Task: Search one way flight ticket for 3 adults in first from Waterloo: Waterloo Regional Airport to Evansville: Evansville Regional Airport on 5-3-2023. Choice of flights is Emirates. Number of bags: 1 carry on bag. Price is upto 87000. Outbound departure time preference is 11:00.
Action: Mouse moved to (343, 287)
Screenshot: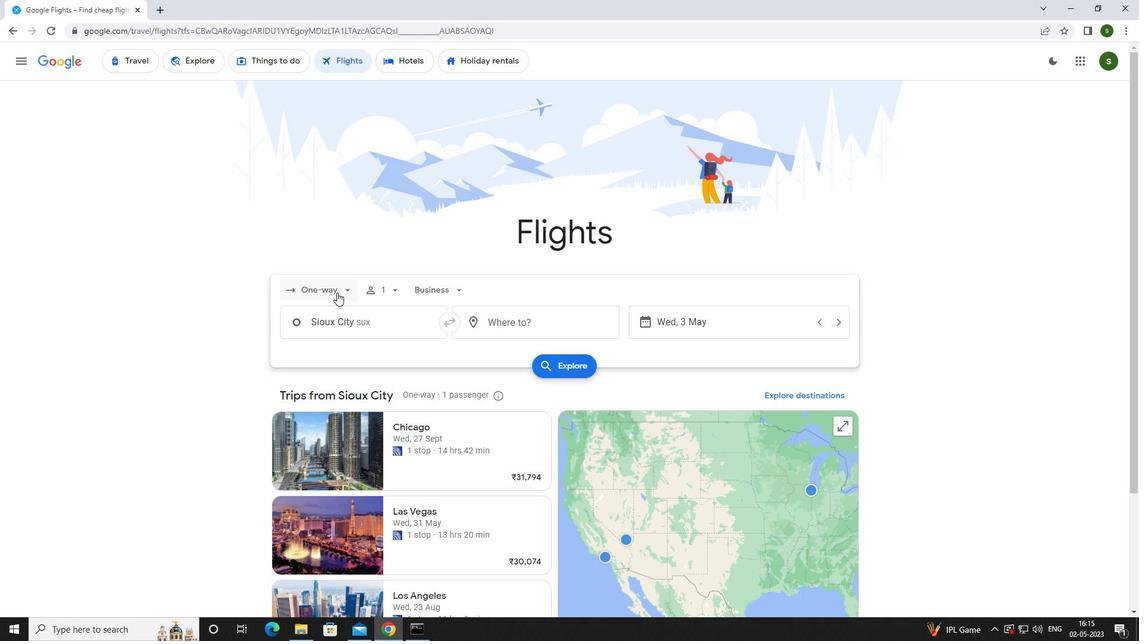 
Action: Mouse pressed left at (343, 287)
Screenshot: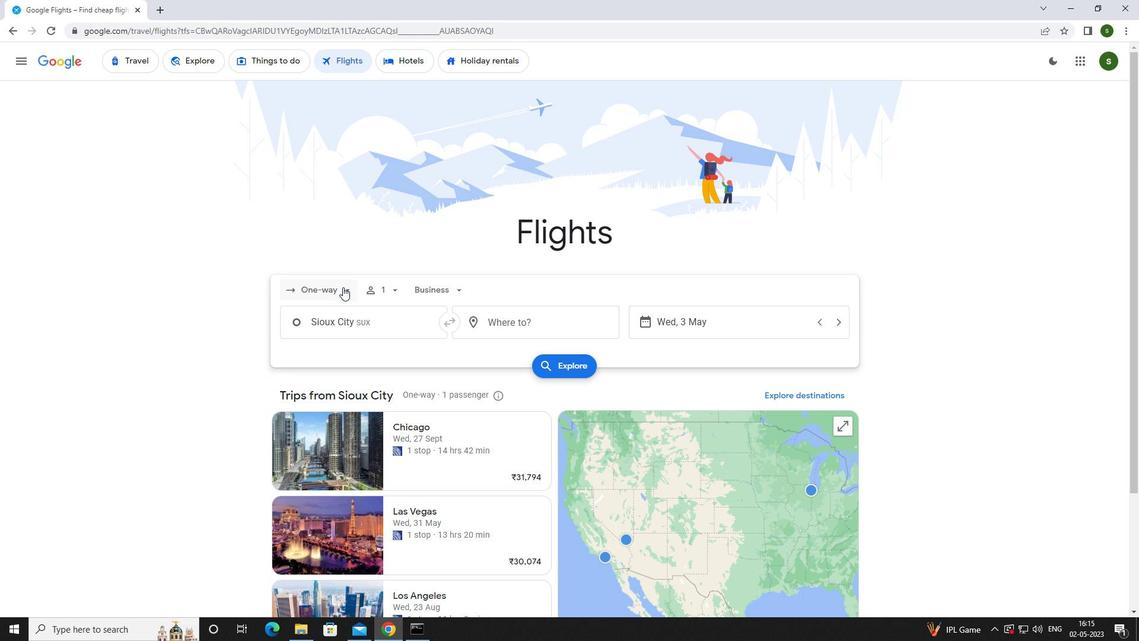 
Action: Mouse moved to (328, 344)
Screenshot: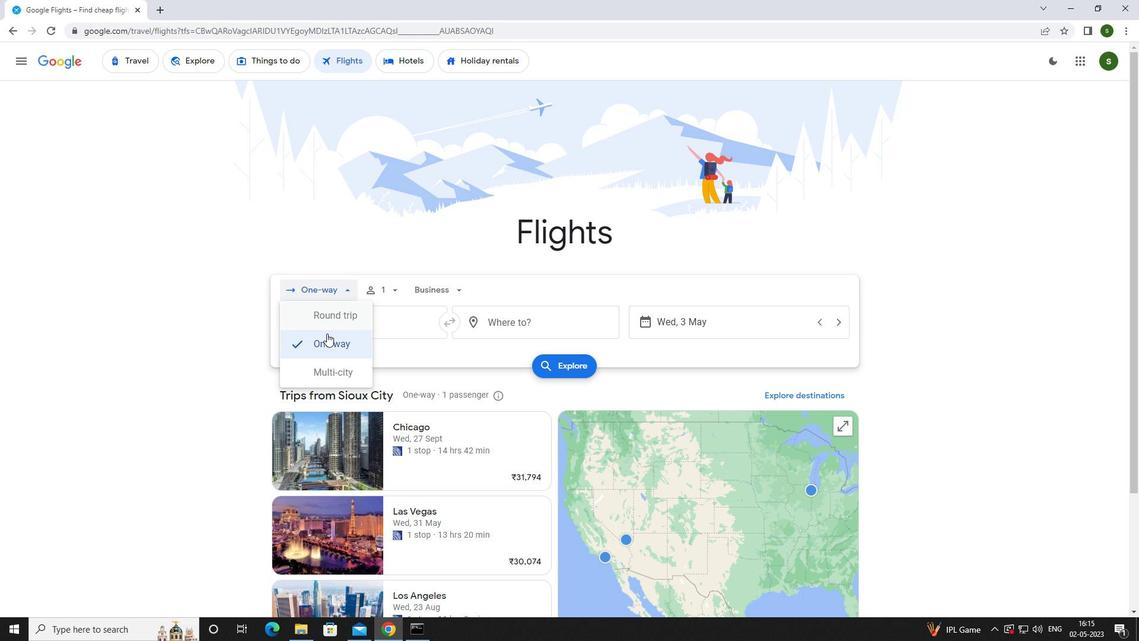 
Action: Mouse pressed left at (328, 344)
Screenshot: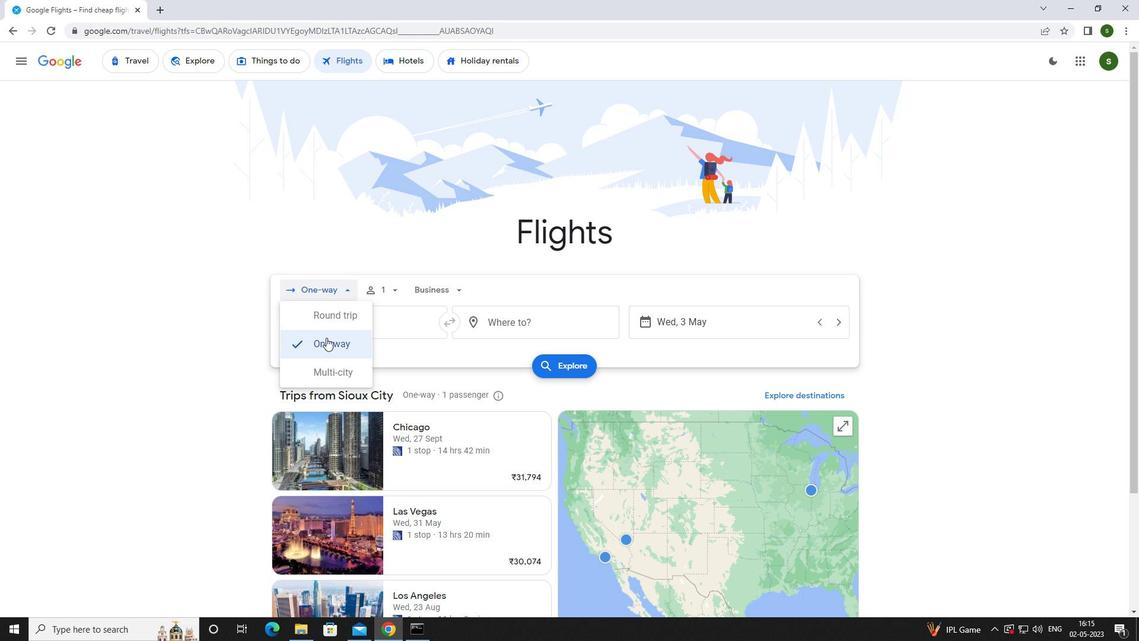 
Action: Mouse moved to (389, 291)
Screenshot: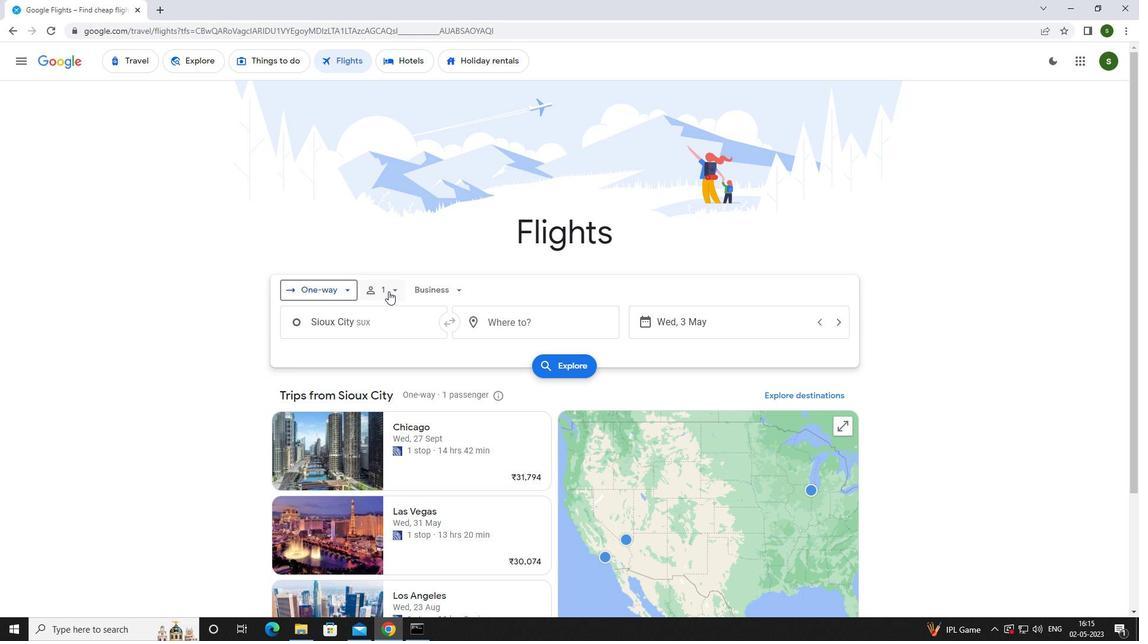 
Action: Mouse pressed left at (389, 291)
Screenshot: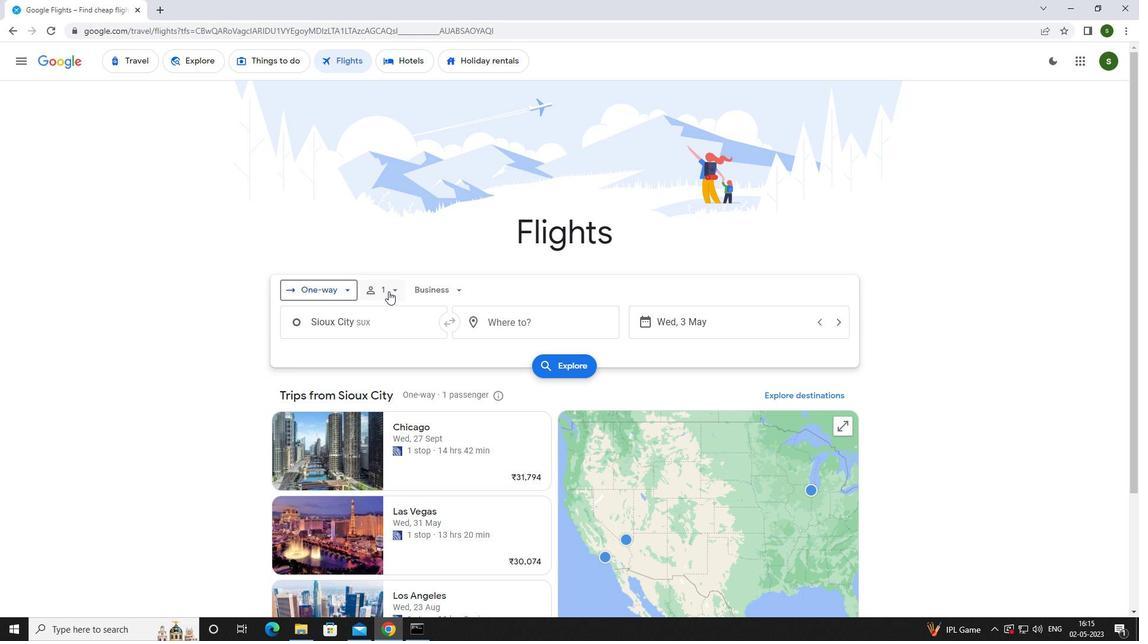 
Action: Mouse moved to (488, 325)
Screenshot: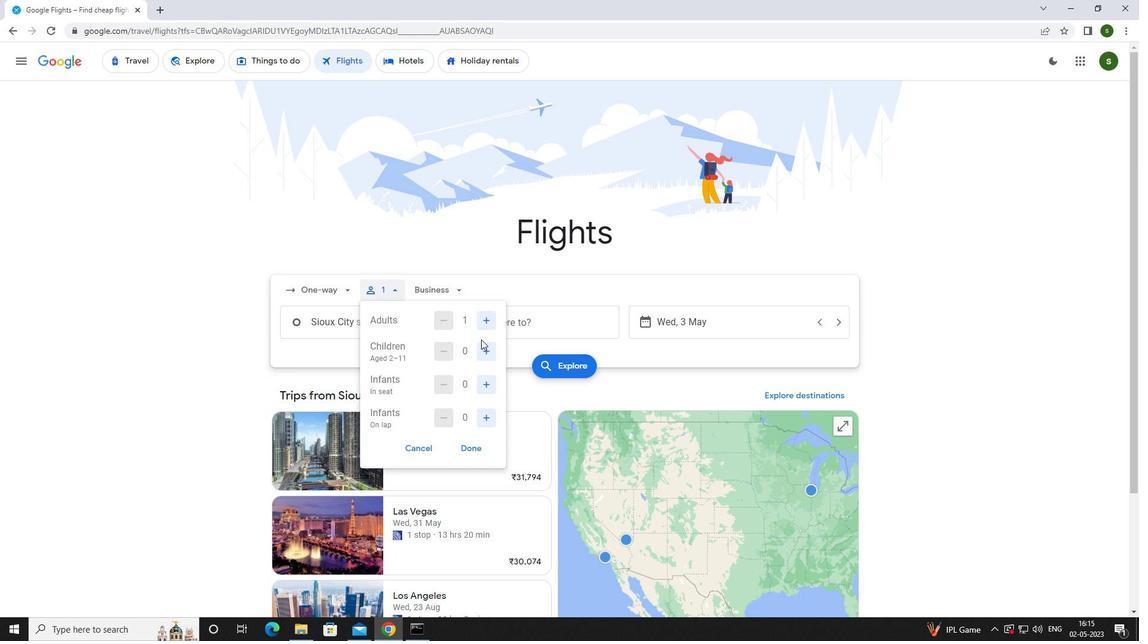 
Action: Mouse pressed left at (488, 325)
Screenshot: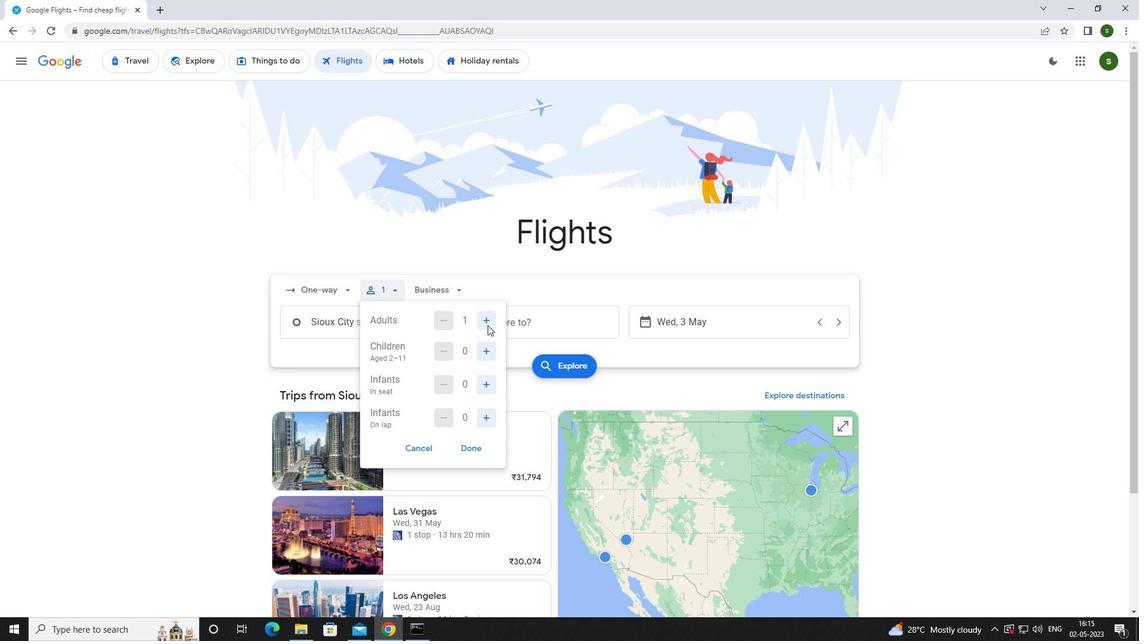 
Action: Mouse moved to (488, 318)
Screenshot: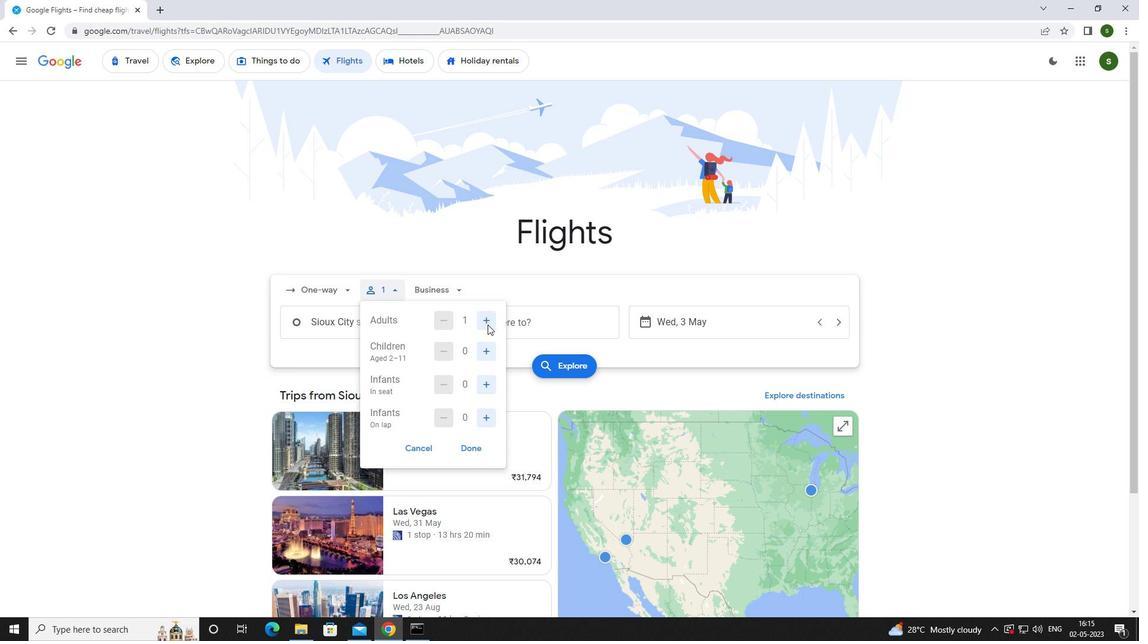 
Action: Mouse pressed left at (488, 318)
Screenshot: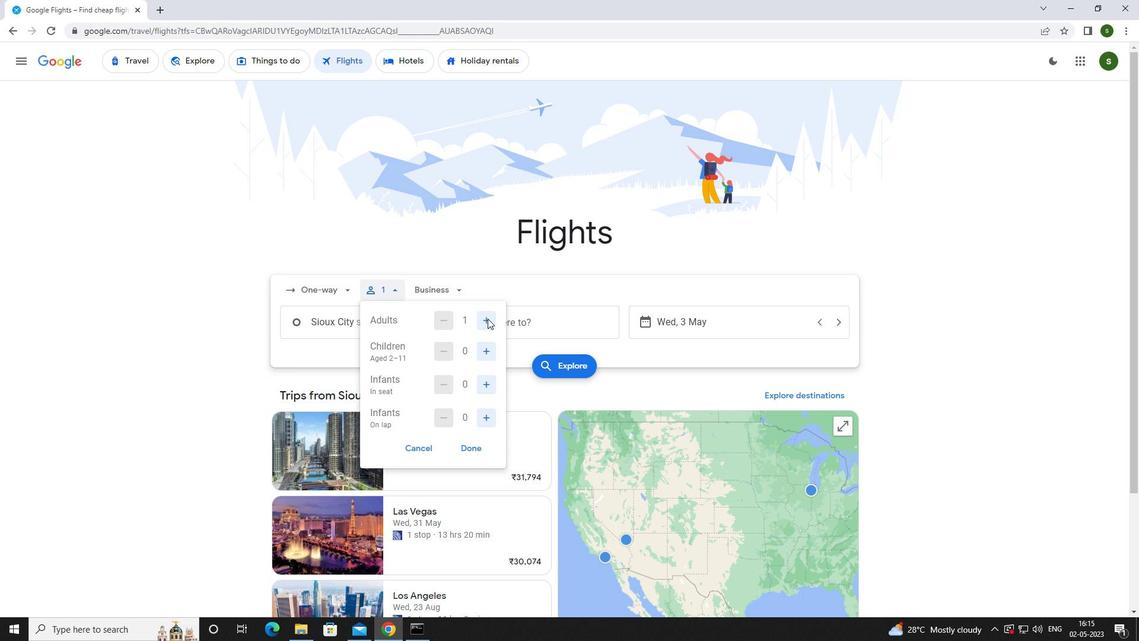 
Action: Mouse moved to (458, 292)
Screenshot: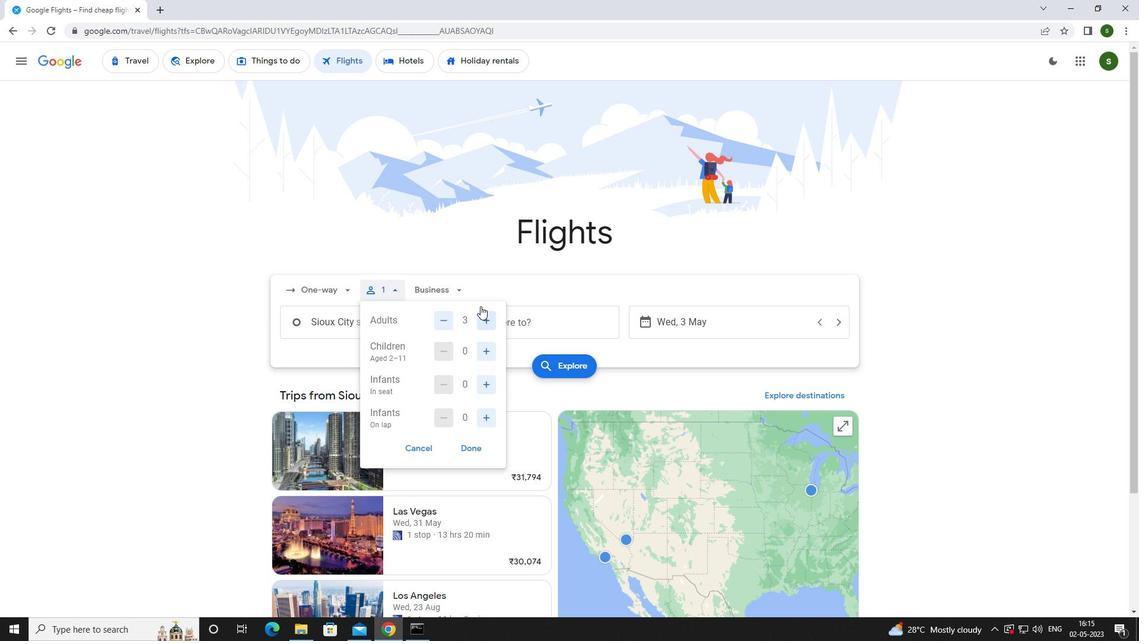 
Action: Mouse pressed left at (458, 292)
Screenshot: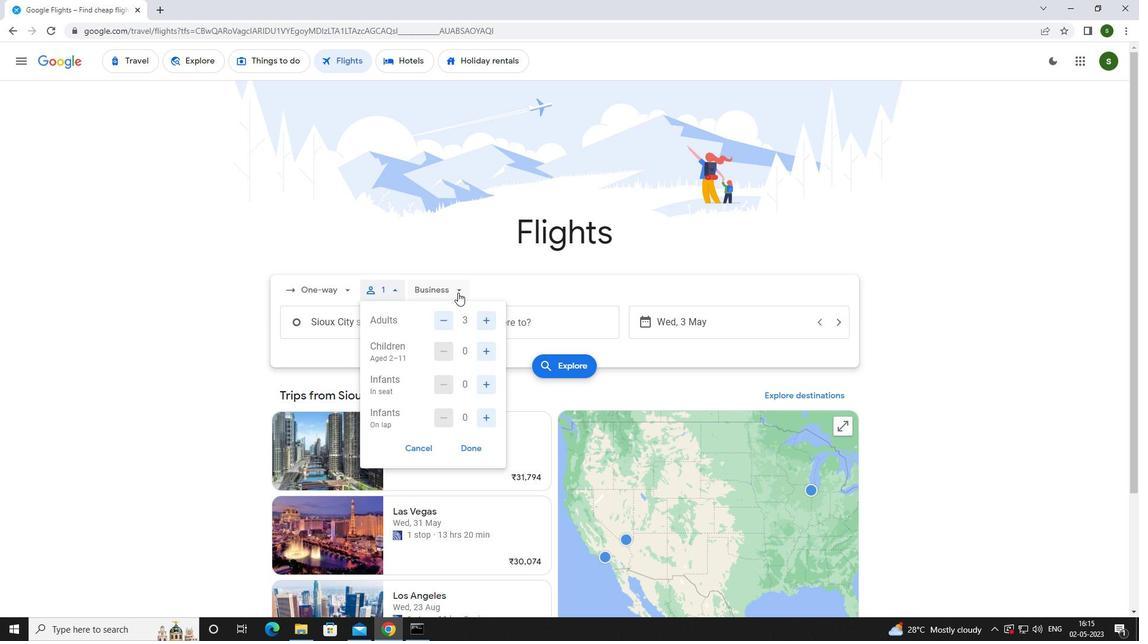 
Action: Mouse moved to (467, 400)
Screenshot: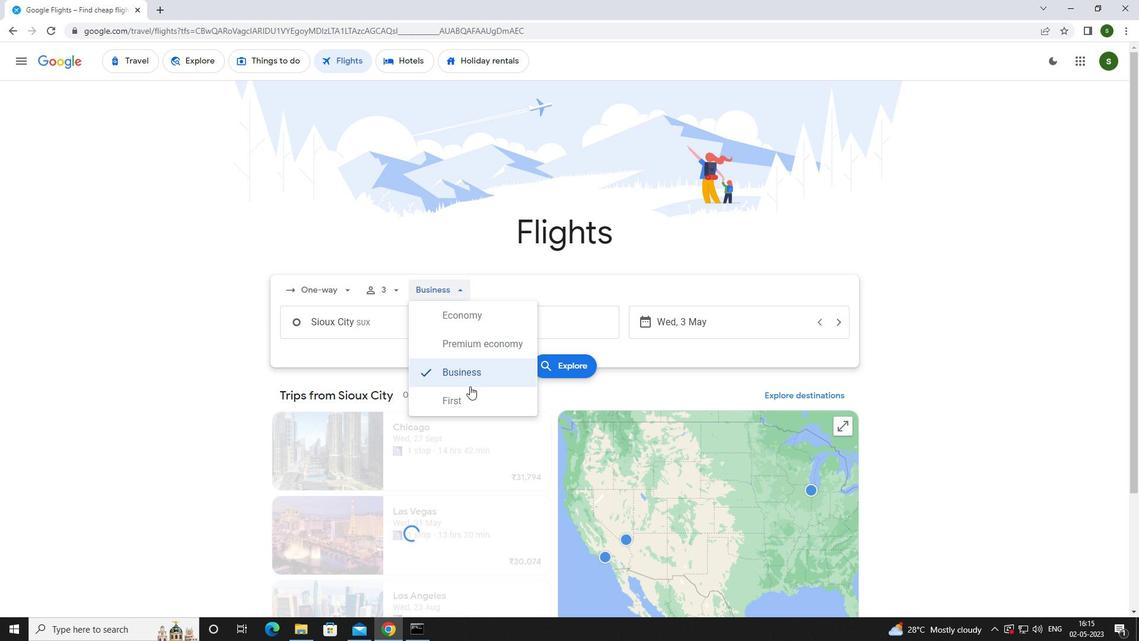 
Action: Mouse pressed left at (467, 400)
Screenshot: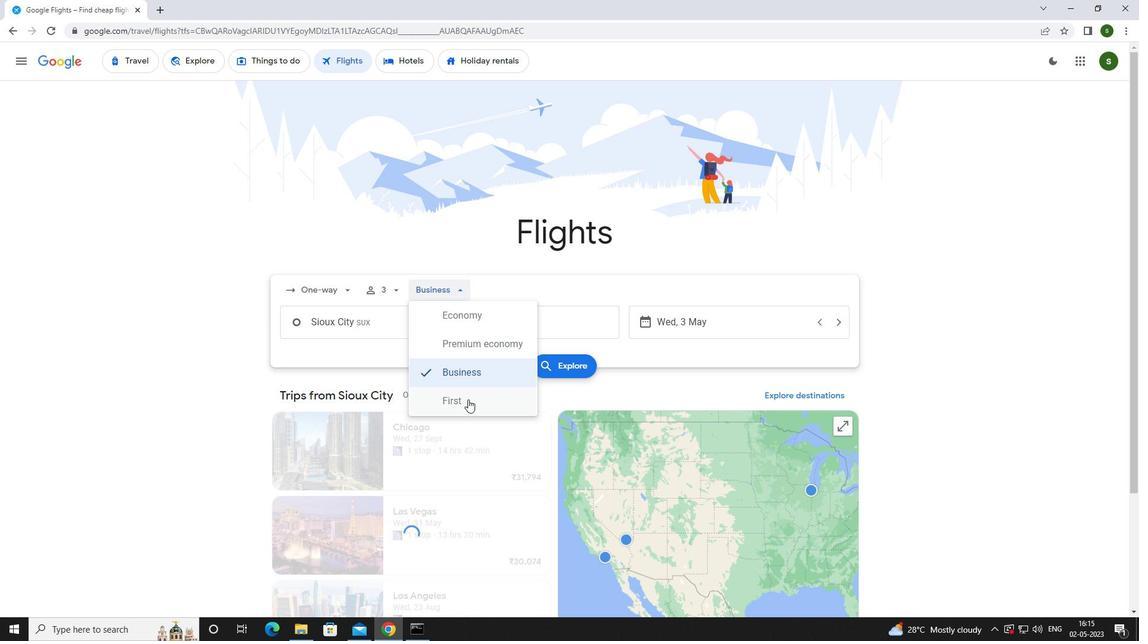
Action: Mouse moved to (393, 324)
Screenshot: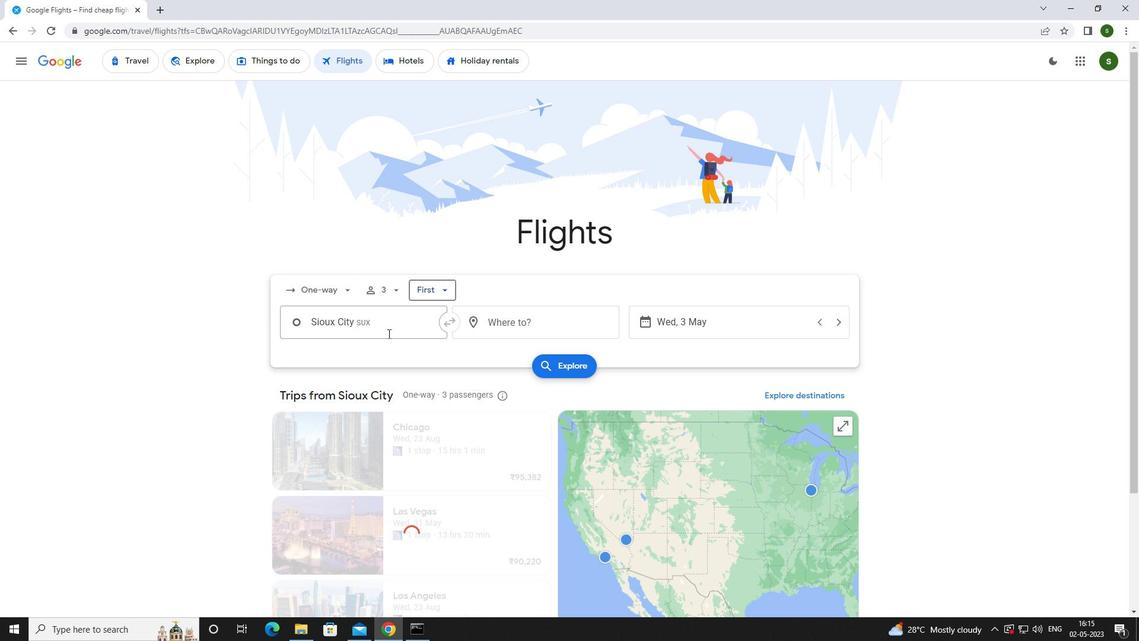 
Action: Mouse pressed left at (393, 324)
Screenshot: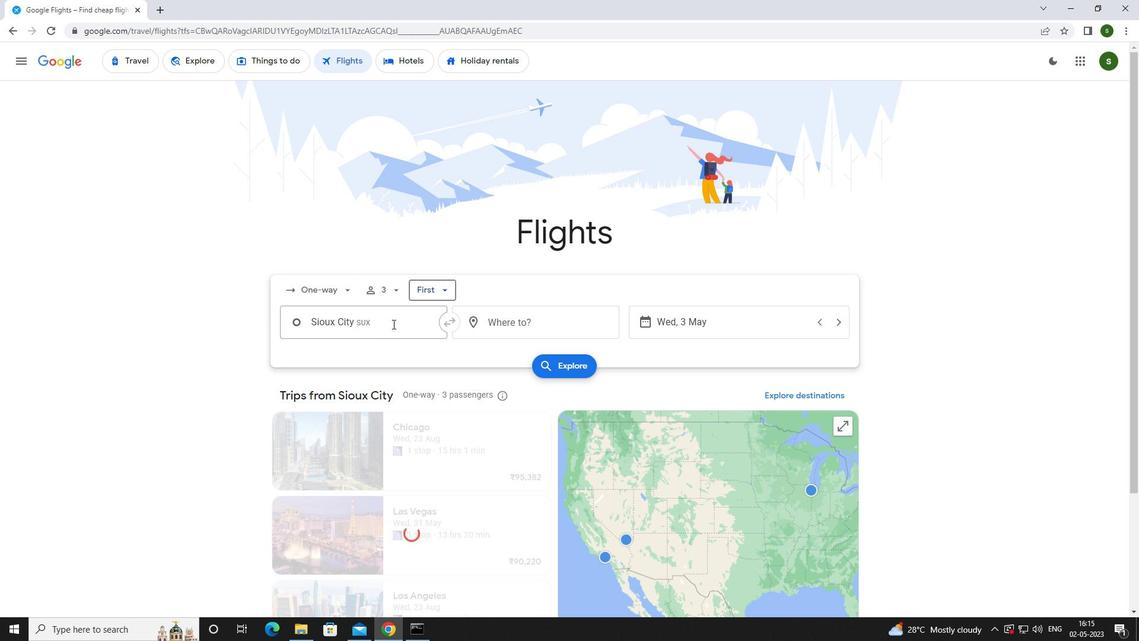 
Action: Mouse moved to (400, 322)
Screenshot: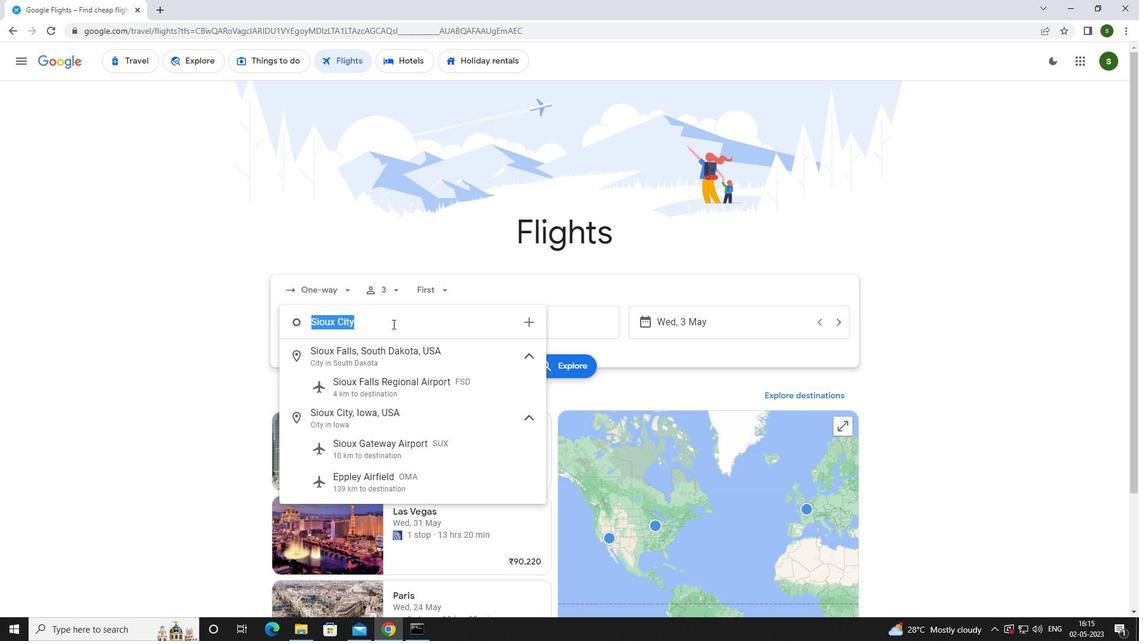 
Action: Key pressed <Key.caps_lock>w<Key.caps_lock>aterloo
Screenshot: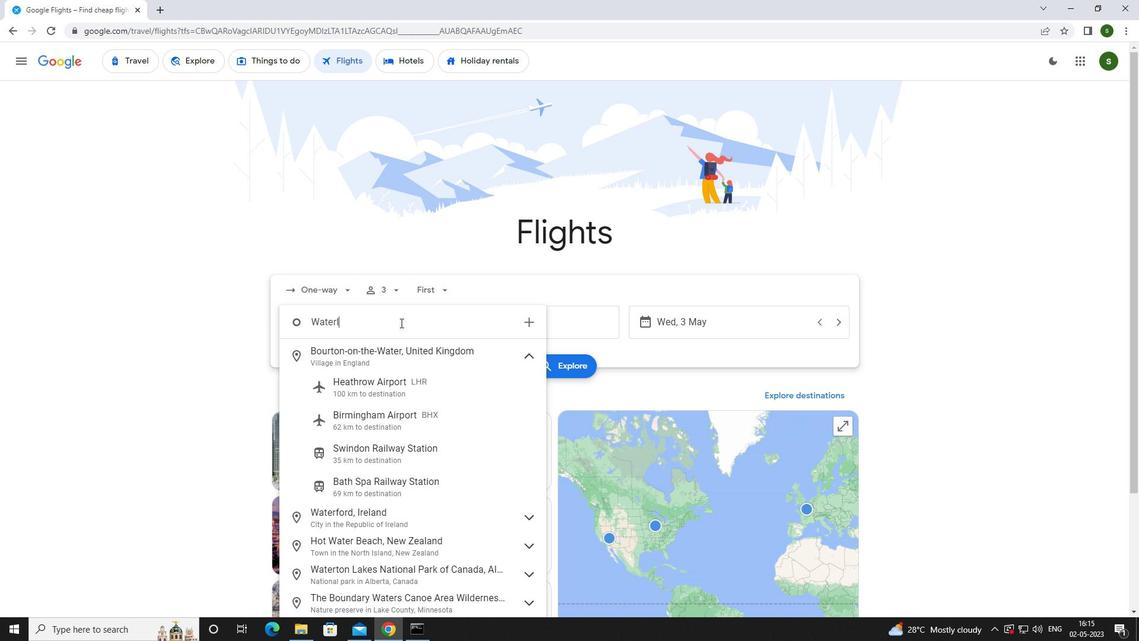 
Action: Mouse moved to (409, 424)
Screenshot: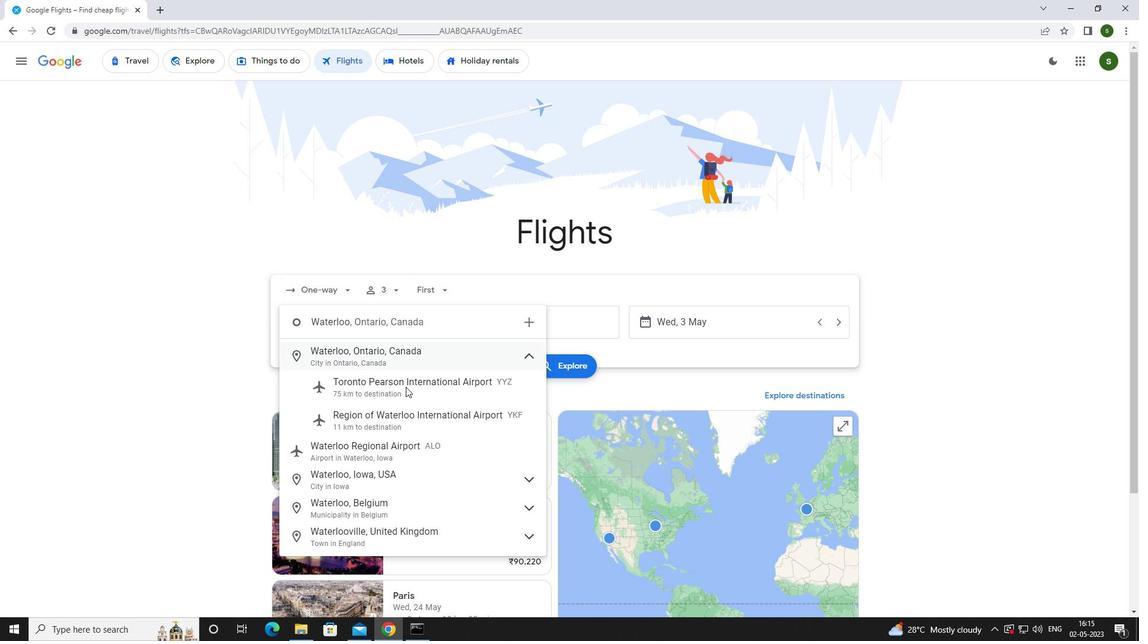 
Action: Mouse pressed left at (409, 424)
Screenshot: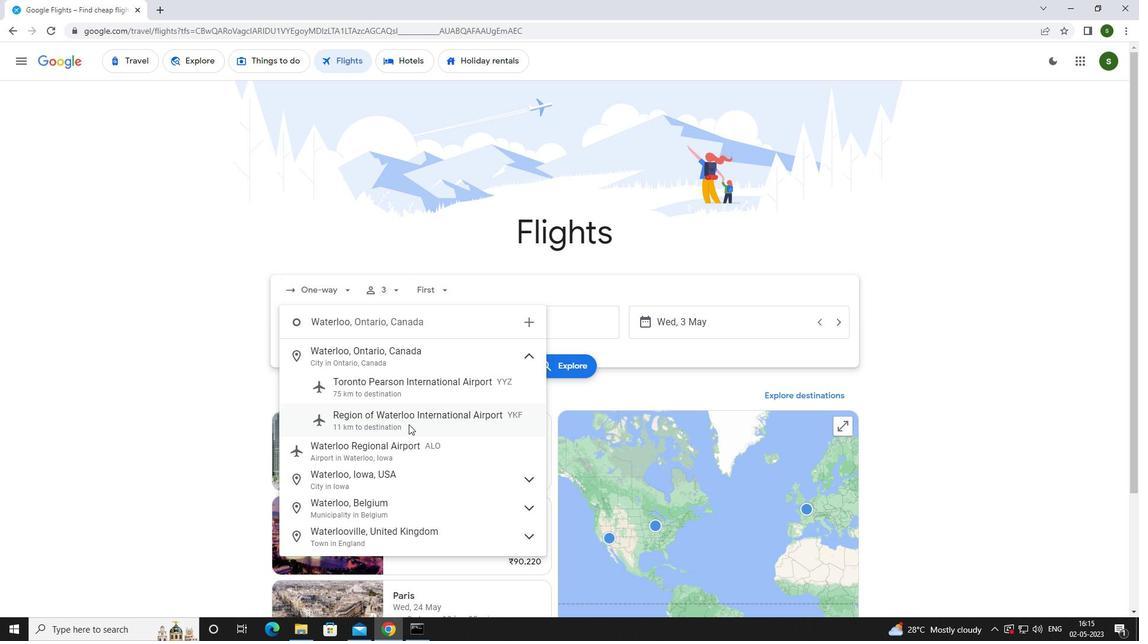 
Action: Mouse moved to (551, 321)
Screenshot: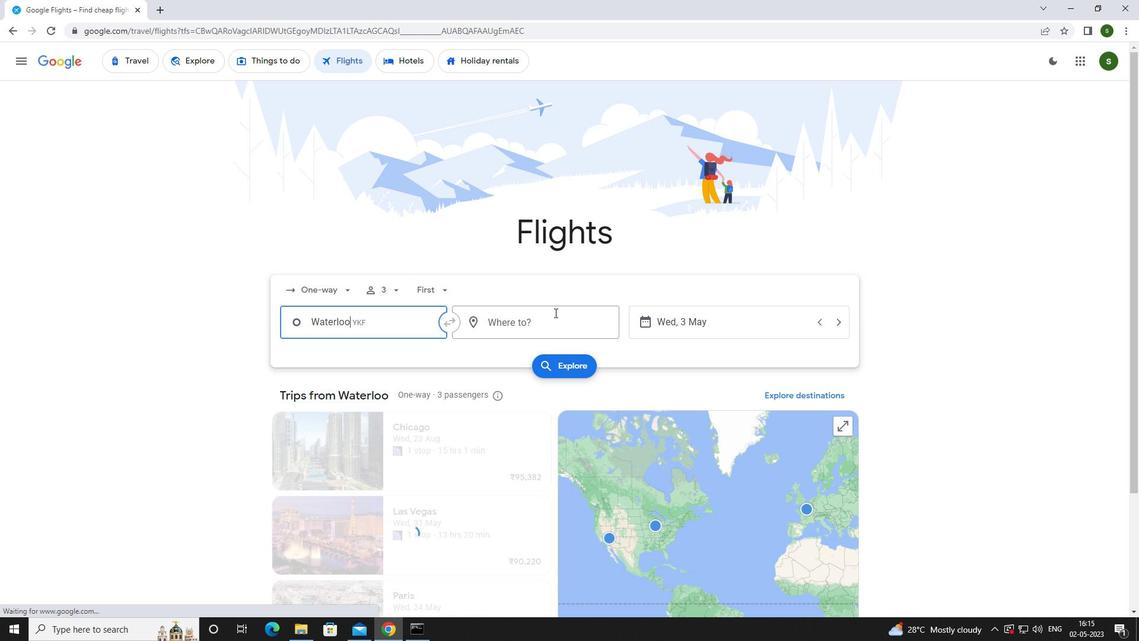 
Action: Mouse pressed left at (551, 321)
Screenshot: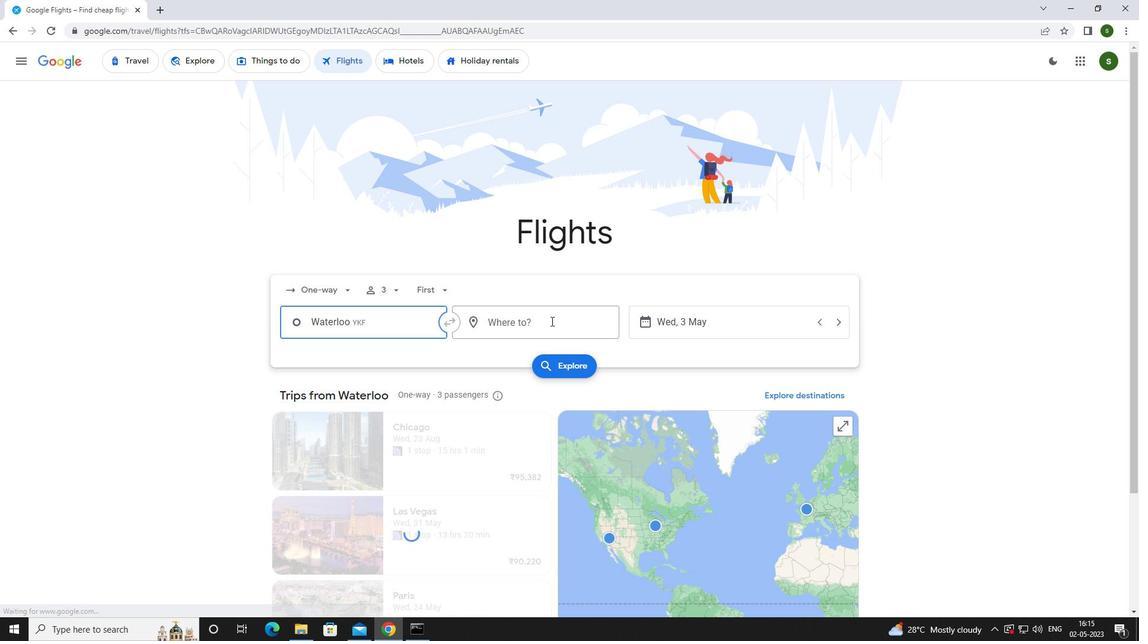 
Action: Mouse moved to (559, 333)
Screenshot: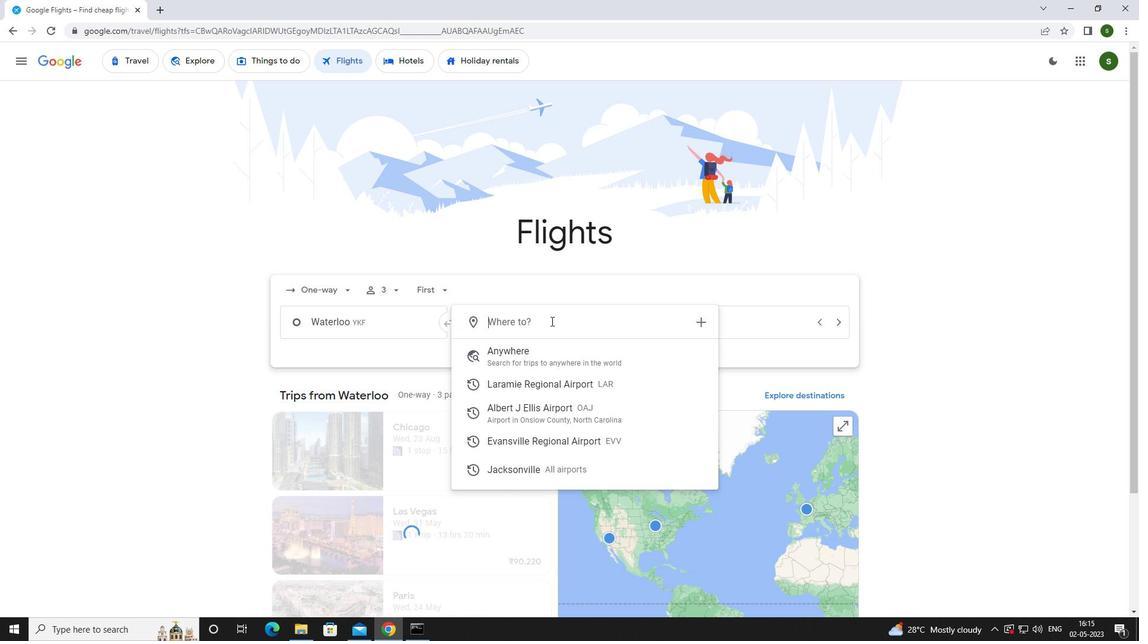 
Action: Key pressed <Key.caps_lock>e<Key.caps_lock>vansvi
Screenshot: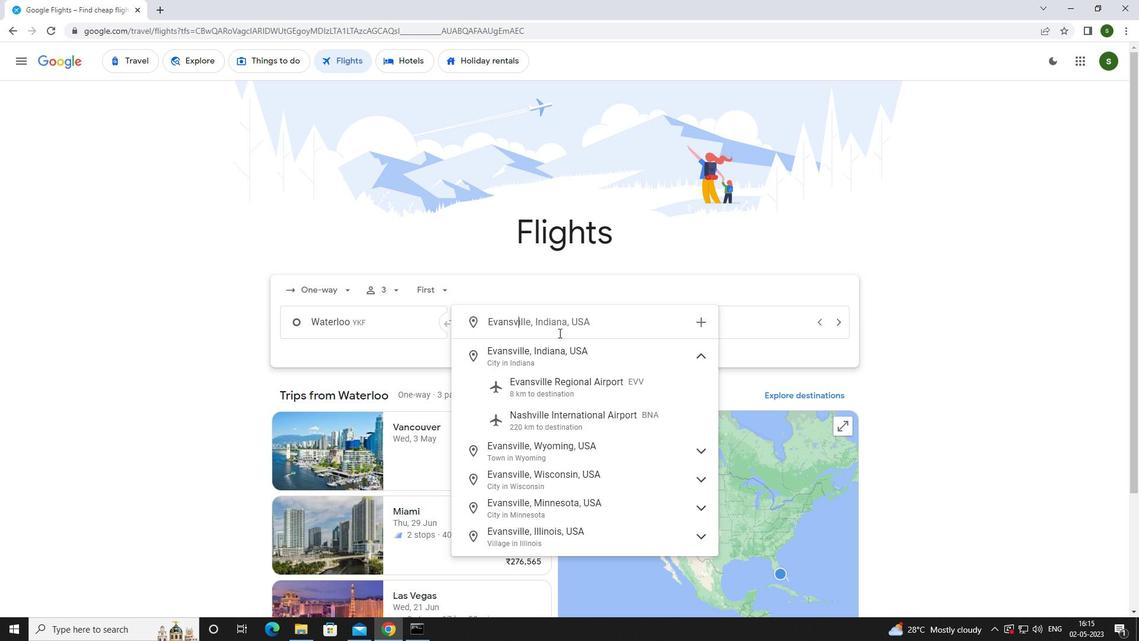 
Action: Mouse moved to (569, 382)
Screenshot: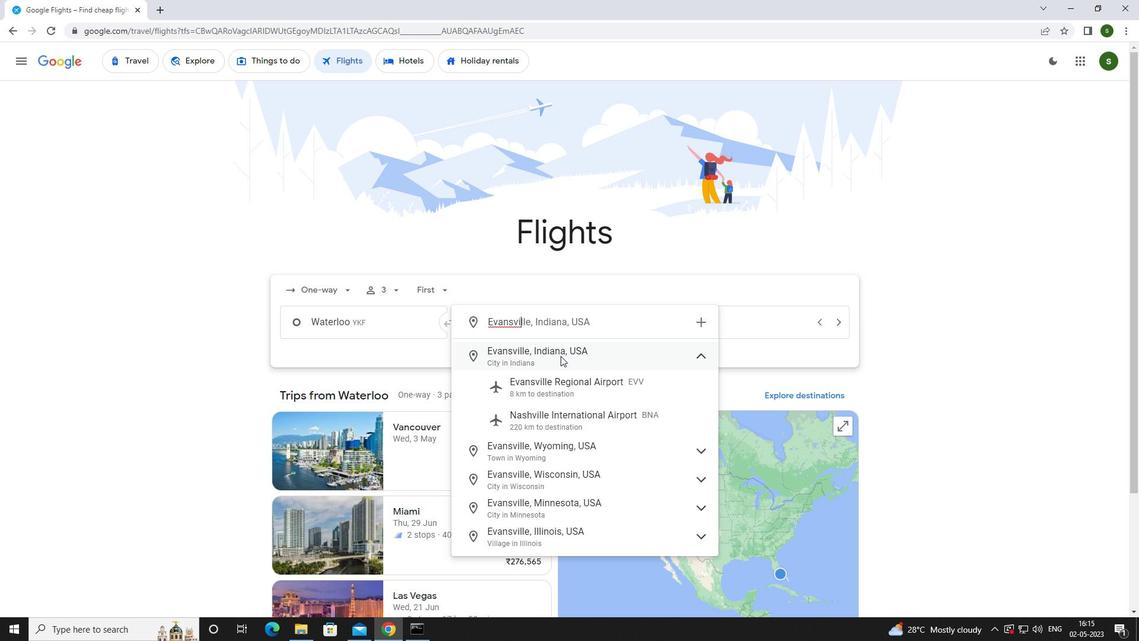
Action: Mouse pressed left at (569, 382)
Screenshot: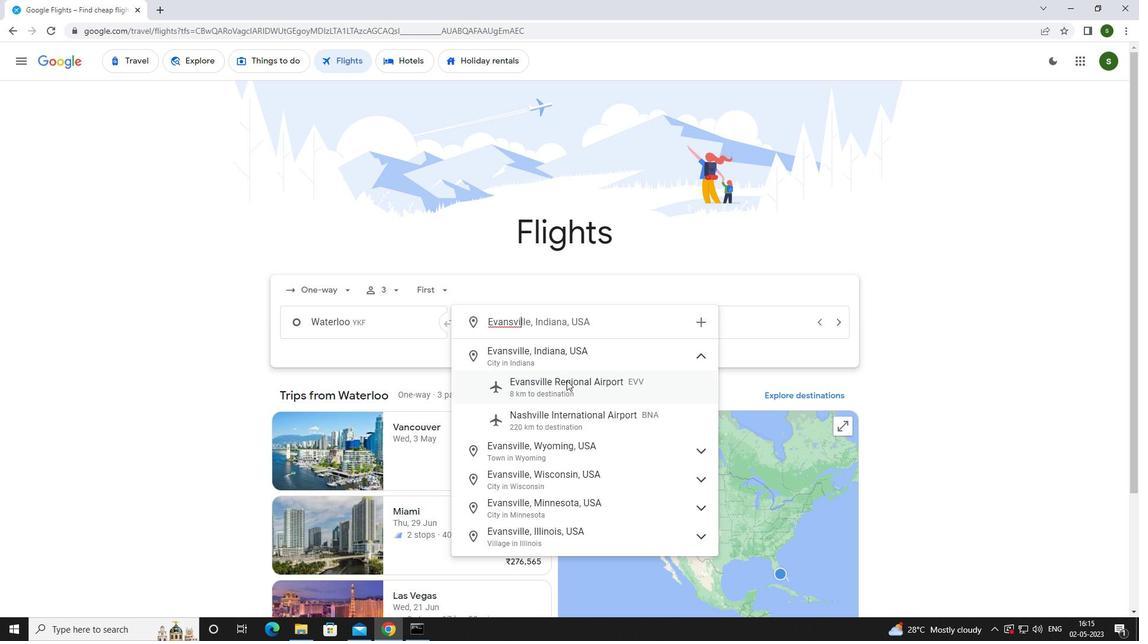 
Action: Mouse moved to (730, 332)
Screenshot: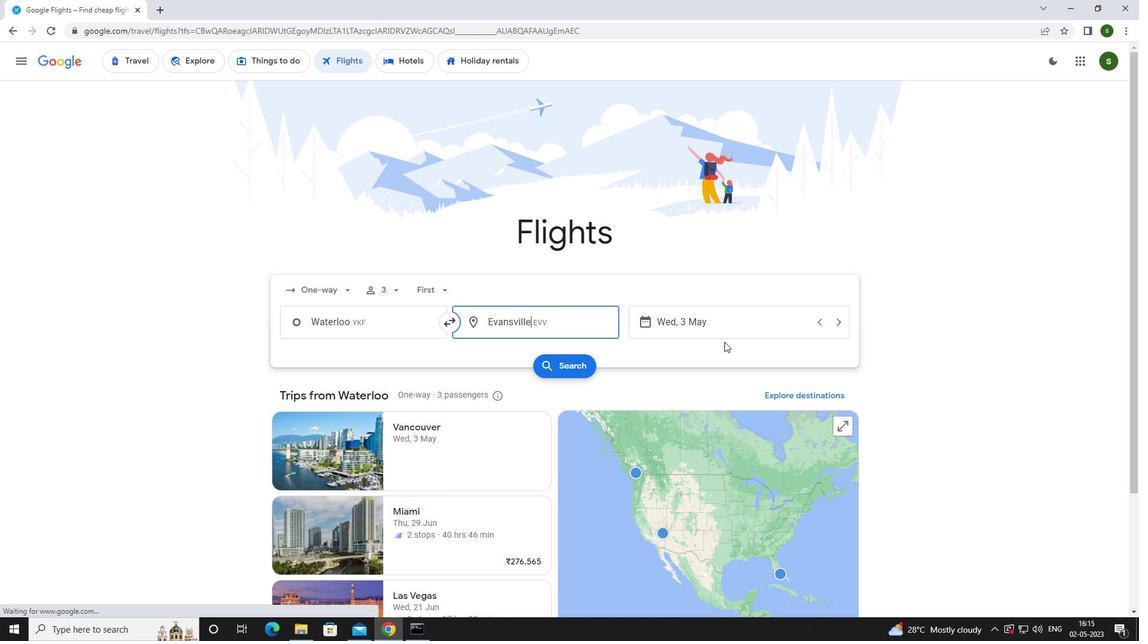 
Action: Mouse pressed left at (730, 332)
Screenshot: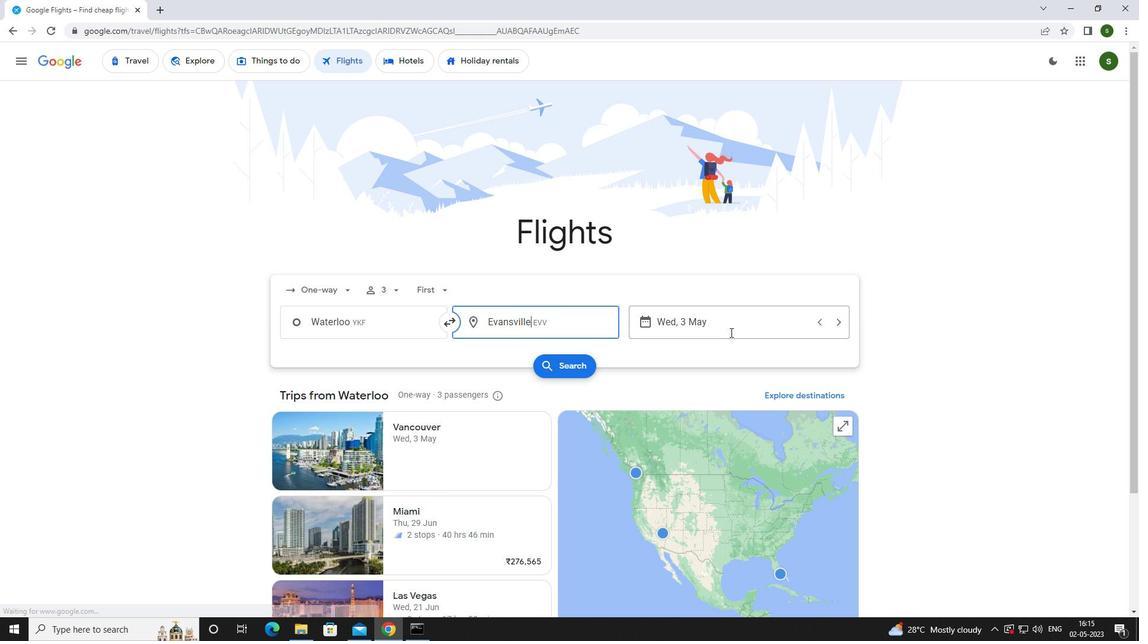 
Action: Mouse moved to (512, 397)
Screenshot: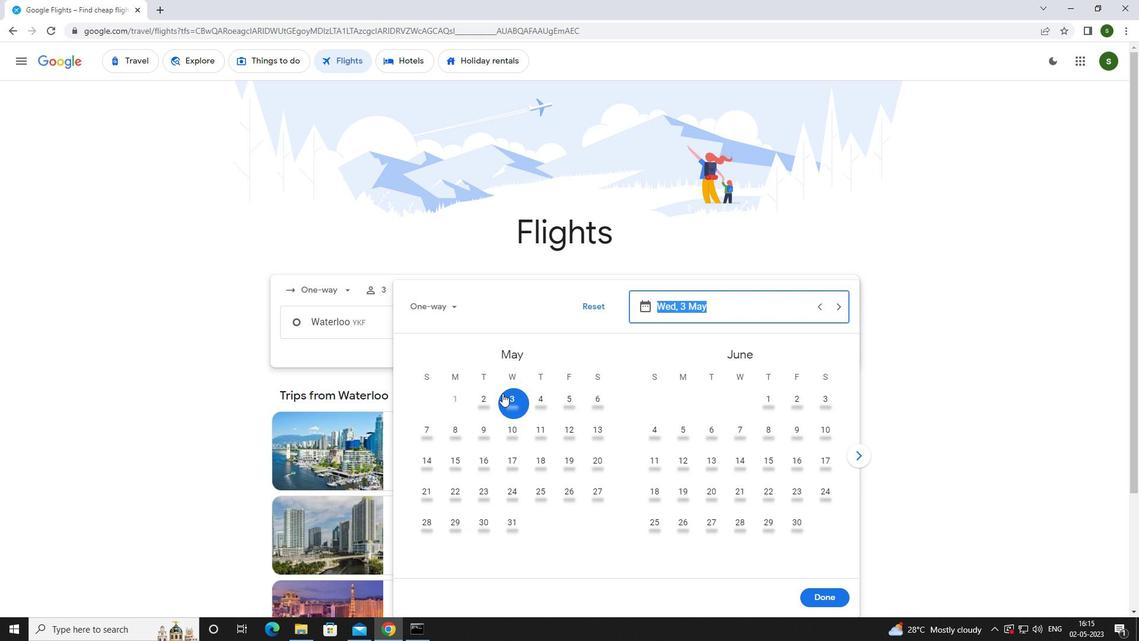 
Action: Mouse pressed left at (512, 397)
Screenshot: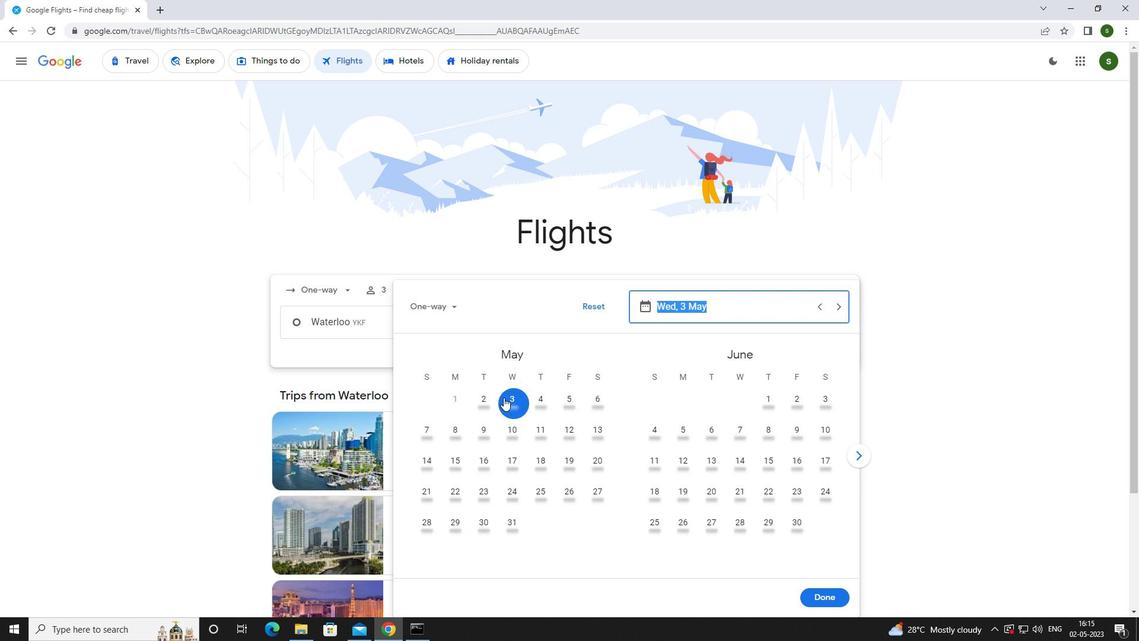 
Action: Mouse moved to (815, 593)
Screenshot: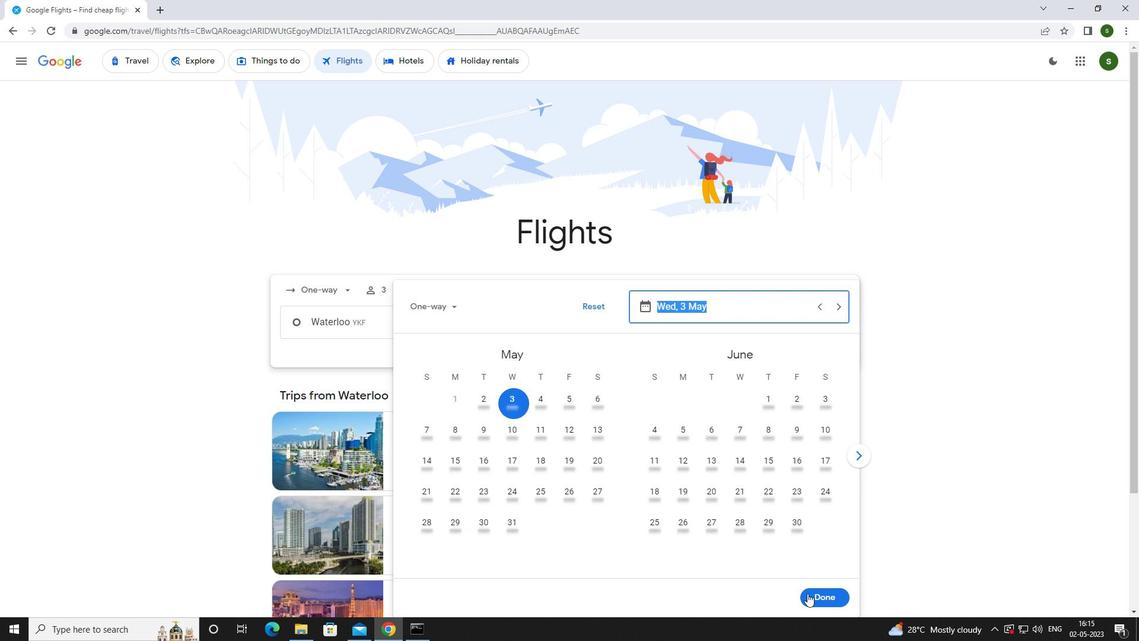 
Action: Mouse pressed left at (815, 593)
Screenshot: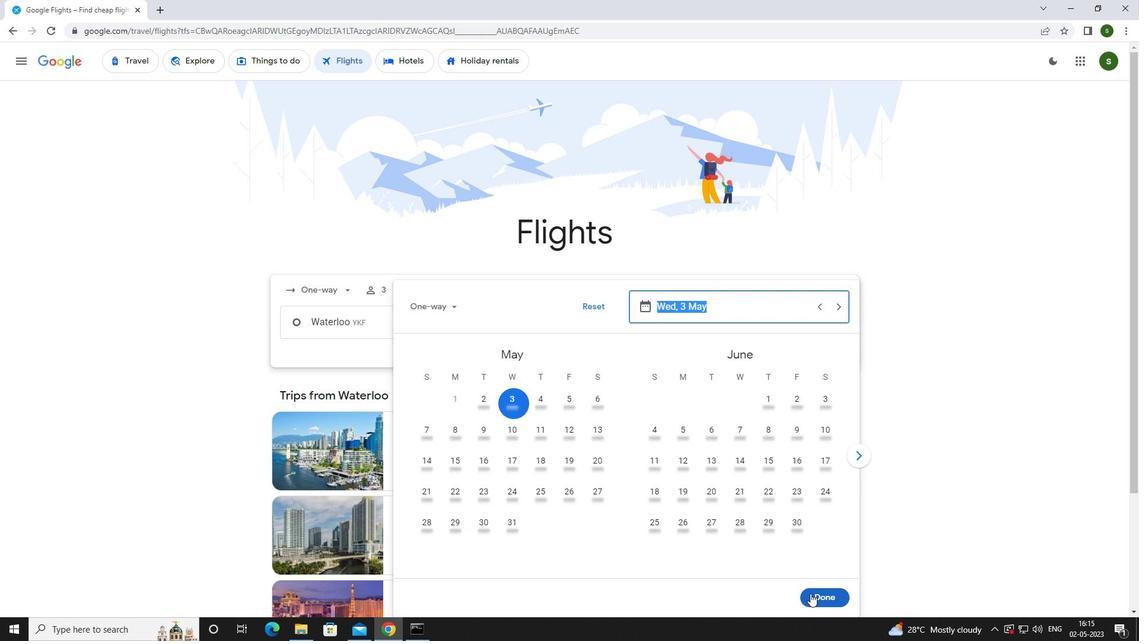 
Action: Mouse moved to (568, 374)
Screenshot: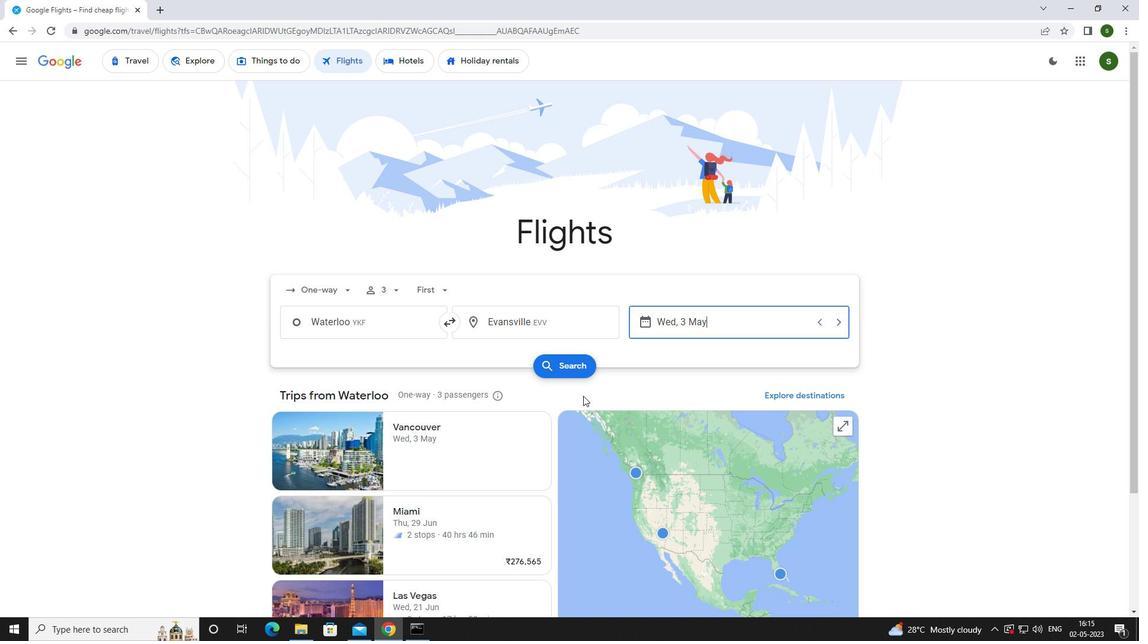 
Action: Mouse pressed left at (568, 374)
Screenshot: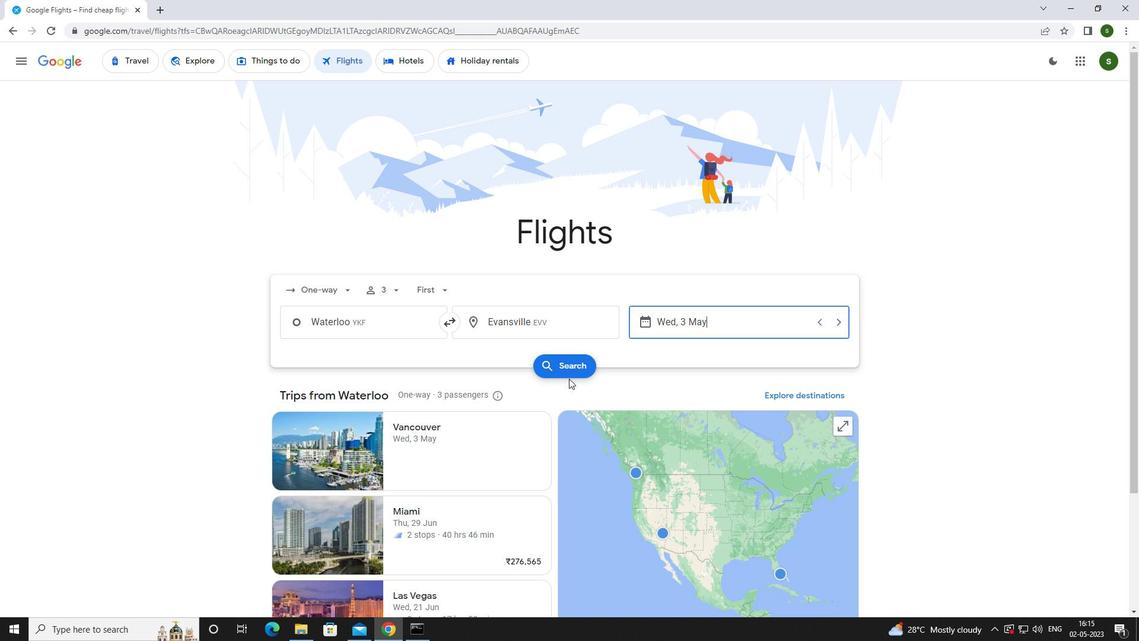 
Action: Mouse moved to (303, 168)
Screenshot: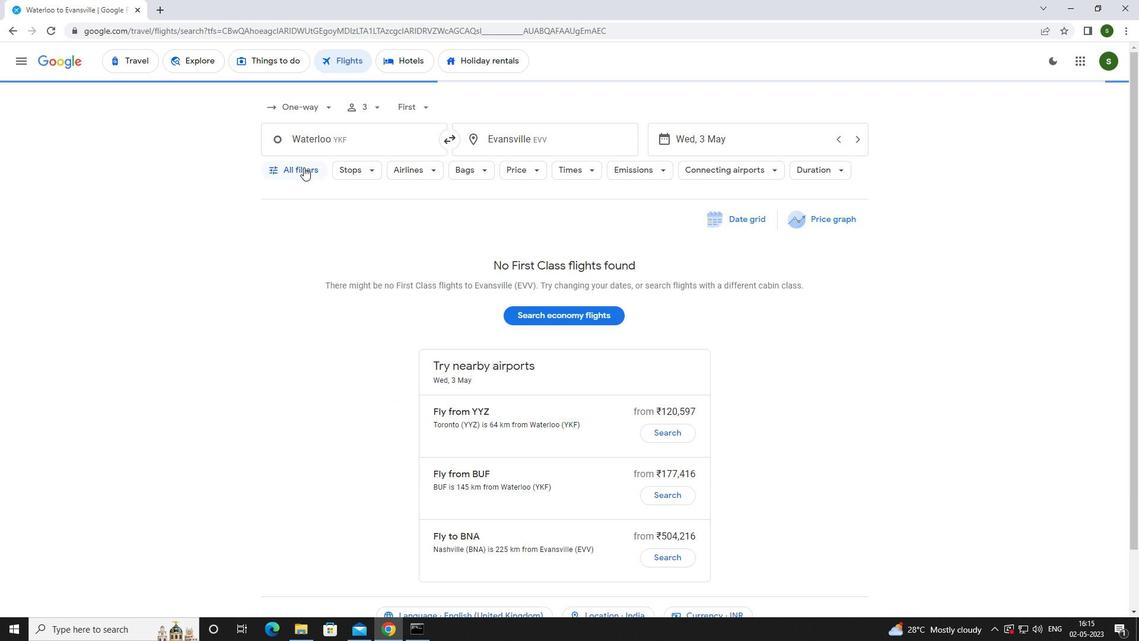 
Action: Mouse pressed left at (303, 168)
Screenshot: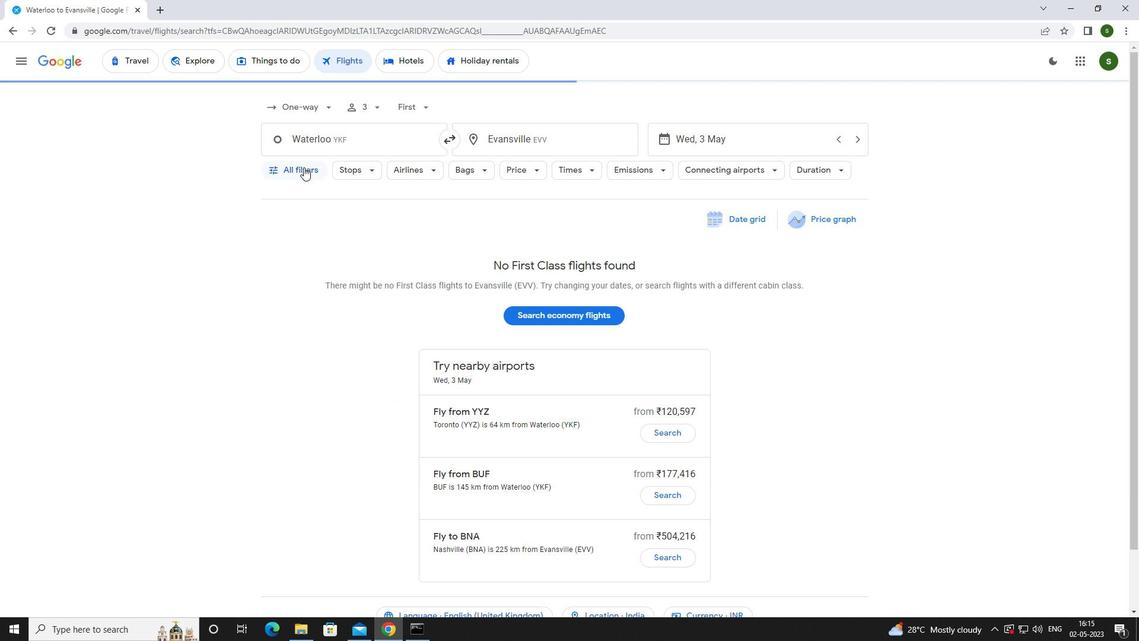 
Action: Mouse moved to (445, 423)
Screenshot: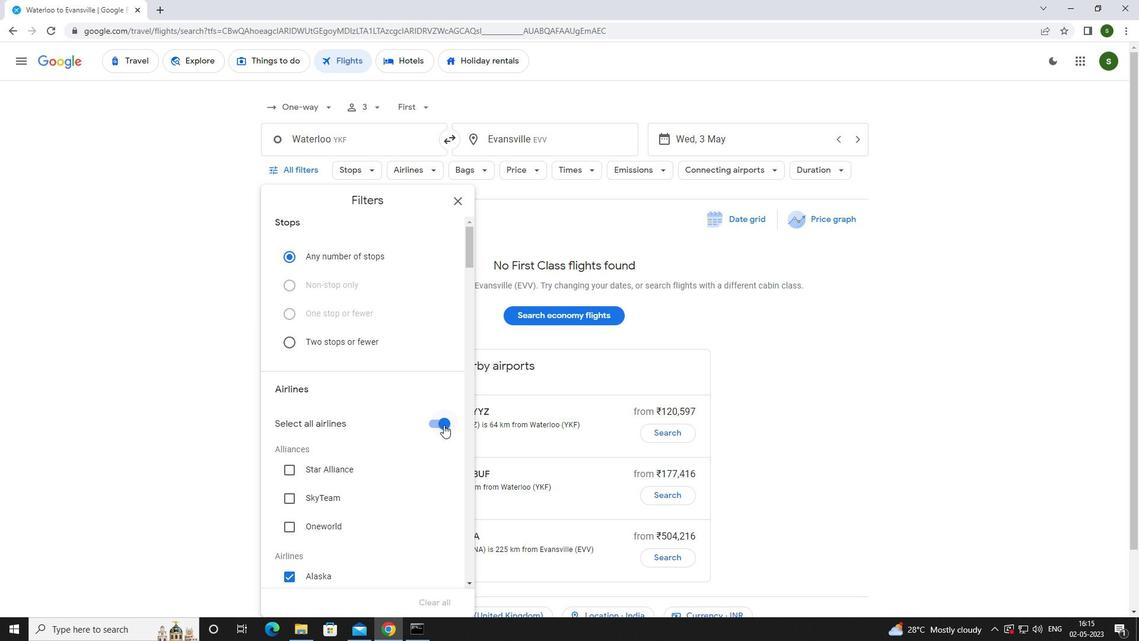 
Action: Mouse pressed left at (445, 423)
Screenshot: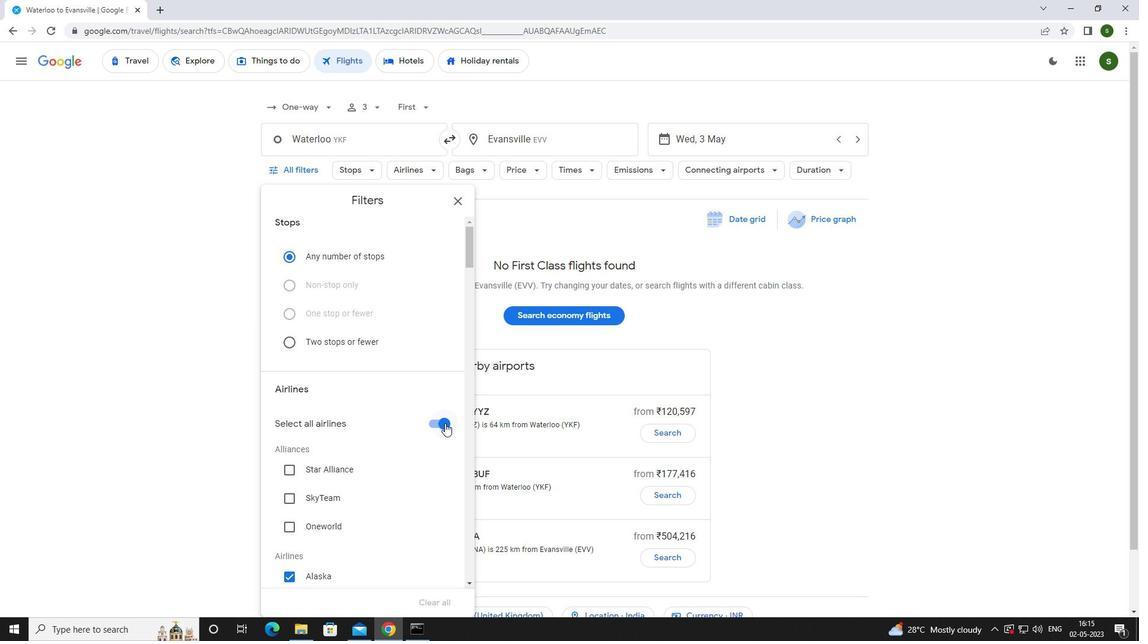 
Action: Mouse moved to (409, 396)
Screenshot: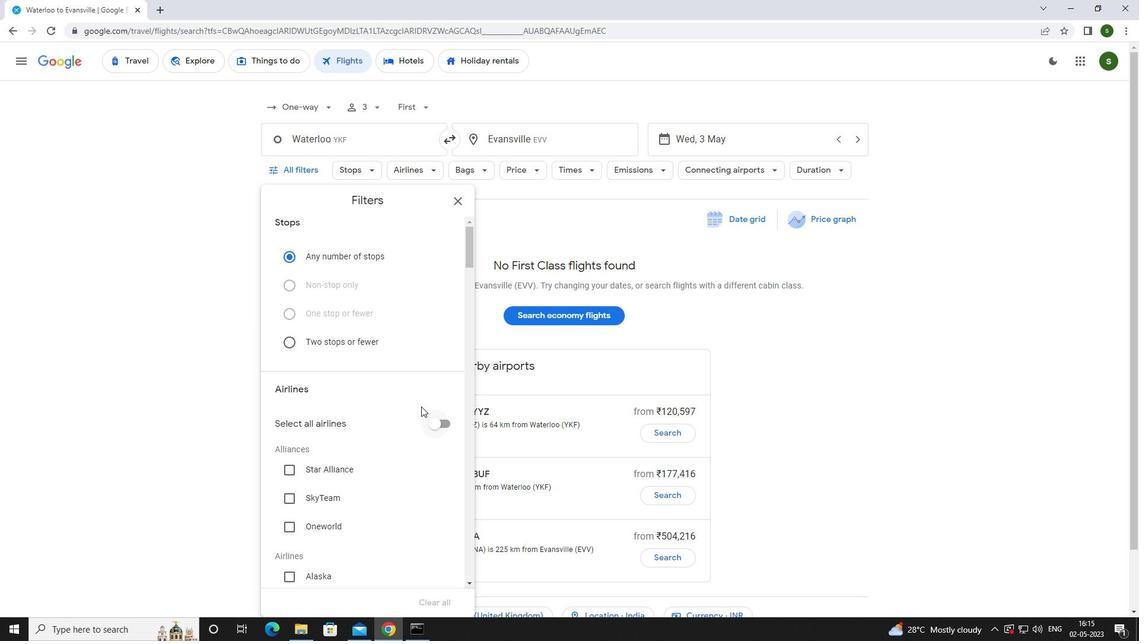 
Action: Mouse scrolled (409, 396) with delta (0, 0)
Screenshot: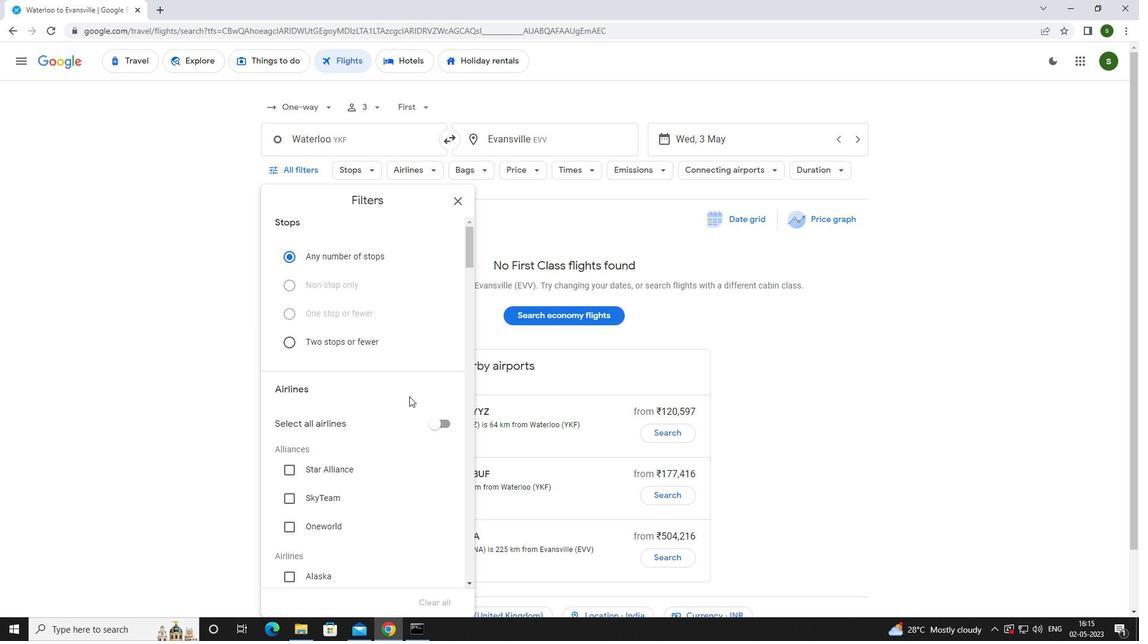 
Action: Mouse scrolled (409, 396) with delta (0, 0)
Screenshot: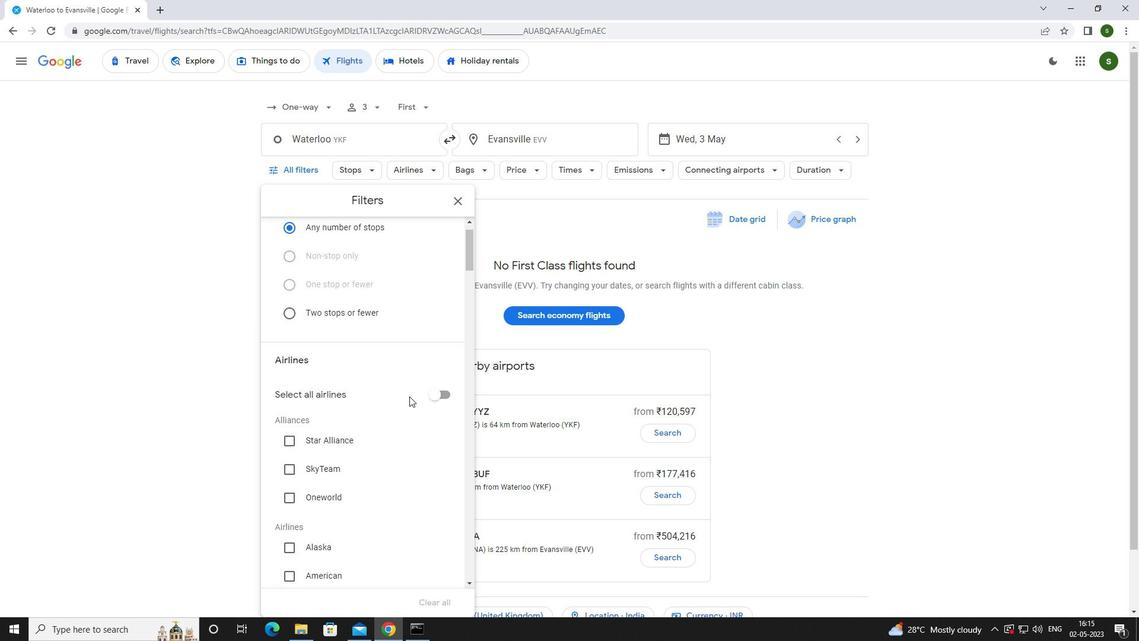 
Action: Mouse scrolled (409, 396) with delta (0, 0)
Screenshot: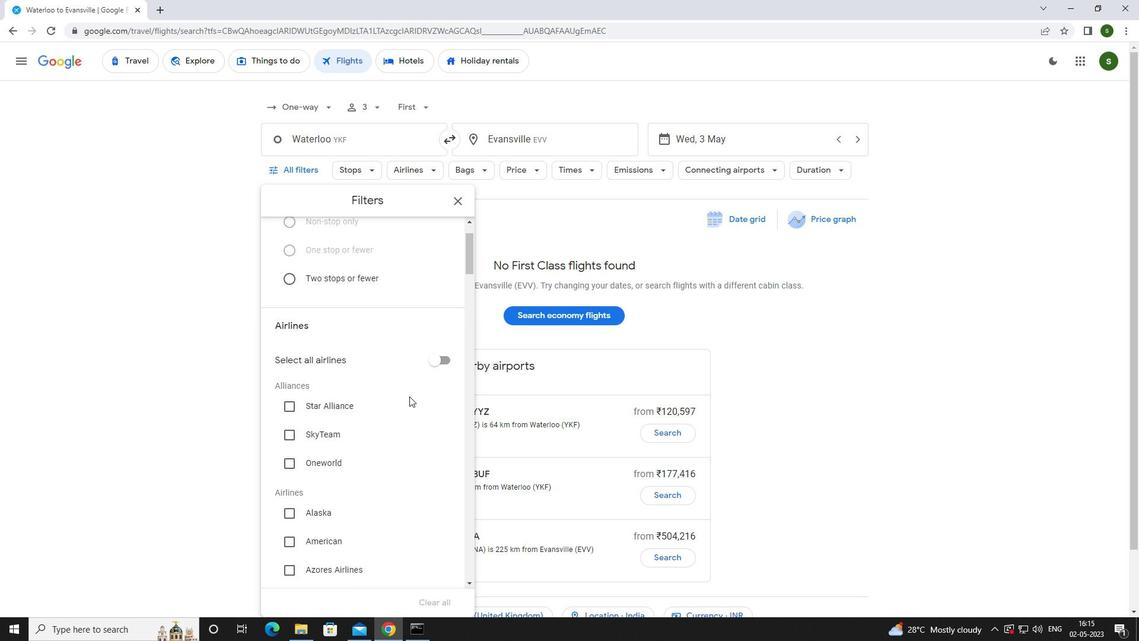 
Action: Mouse scrolled (409, 396) with delta (0, 0)
Screenshot: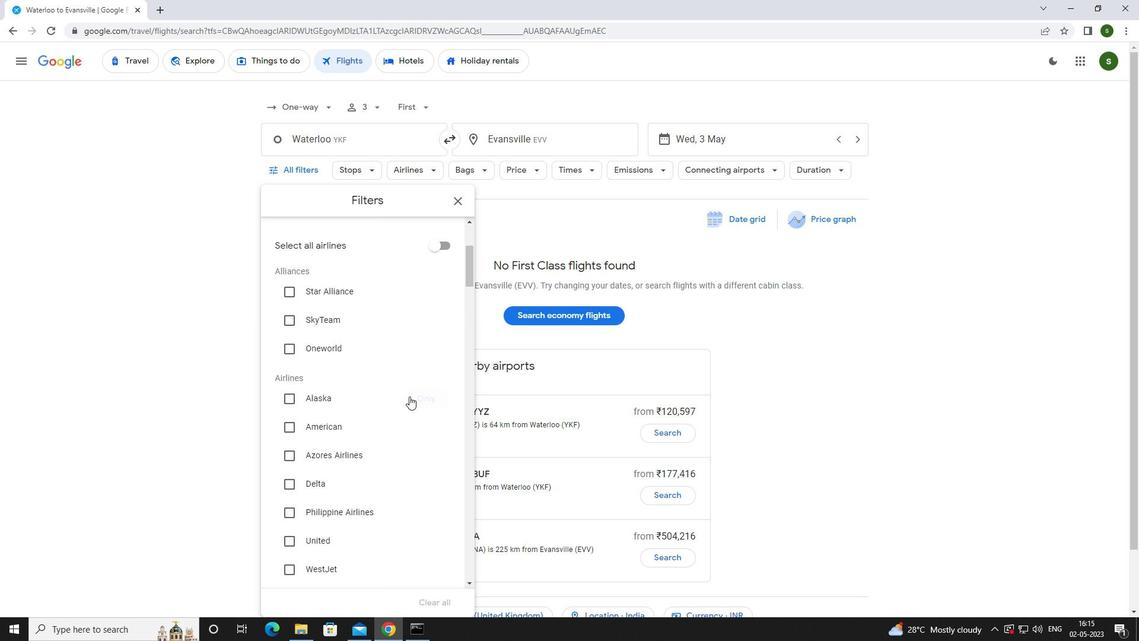 
Action: Mouse scrolled (409, 396) with delta (0, 0)
Screenshot: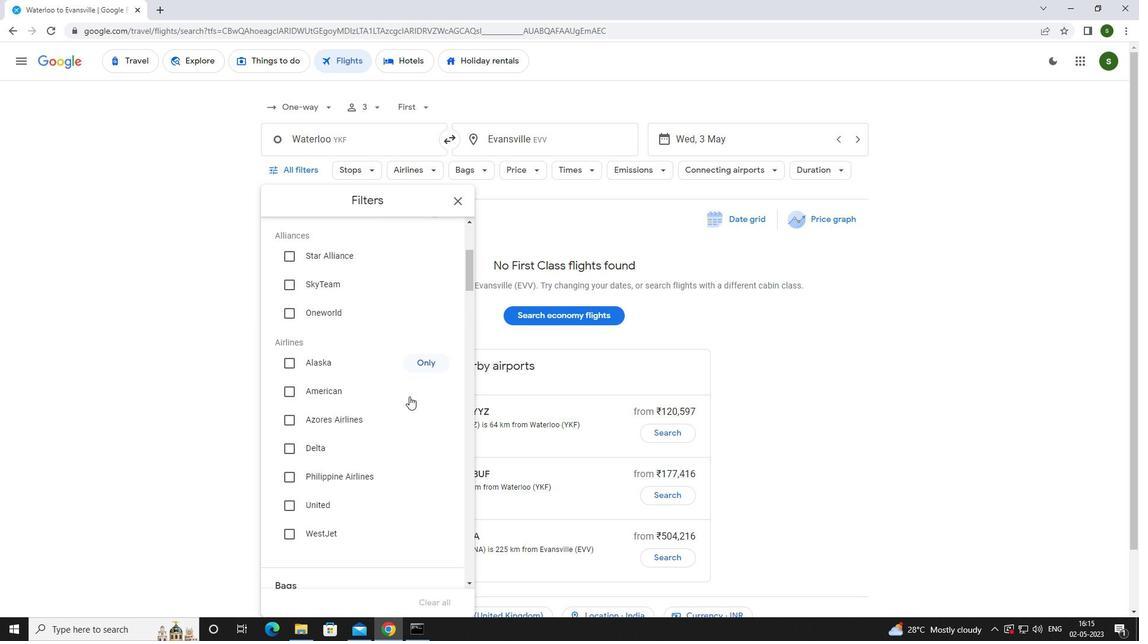 
Action: Mouse moved to (409, 396)
Screenshot: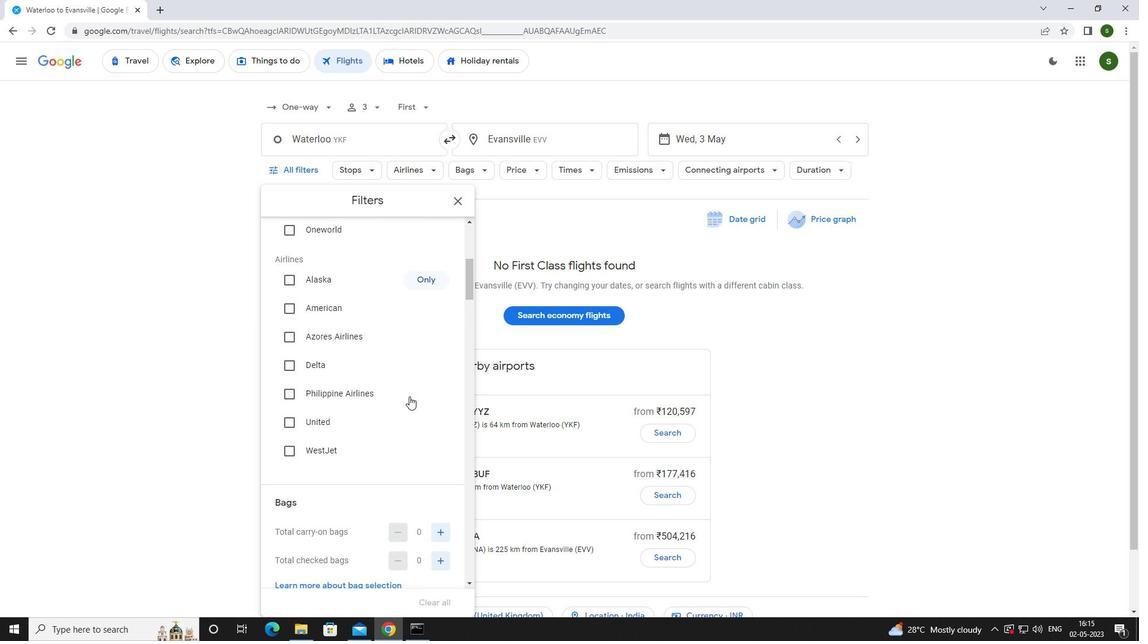 
Action: Mouse scrolled (409, 396) with delta (0, 0)
Screenshot: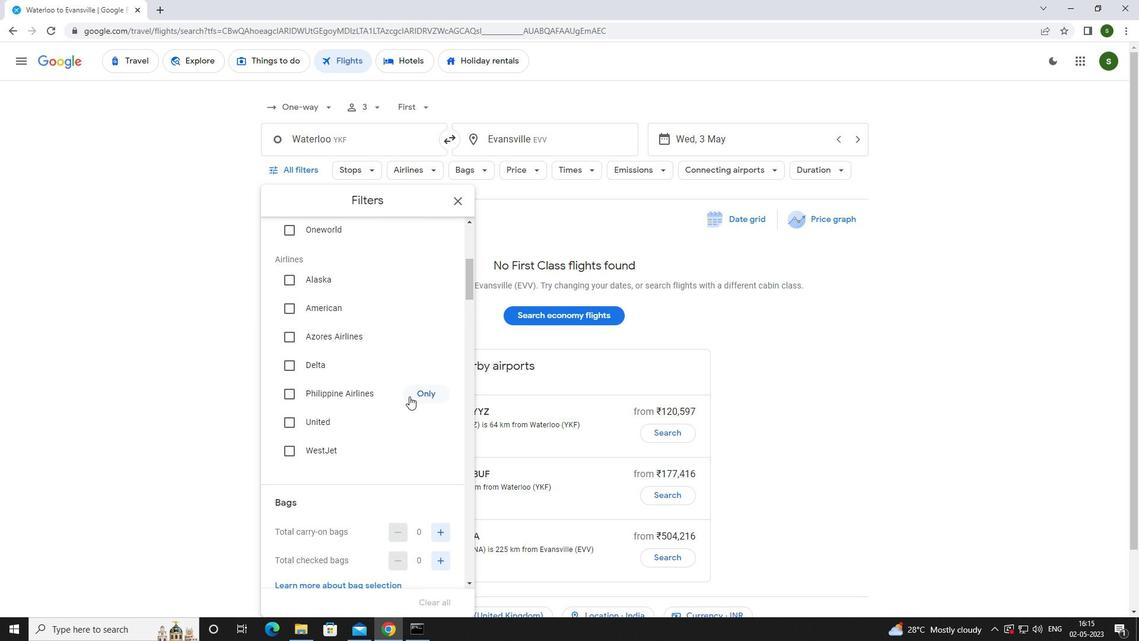 
Action: Mouse scrolled (409, 396) with delta (0, 0)
Screenshot: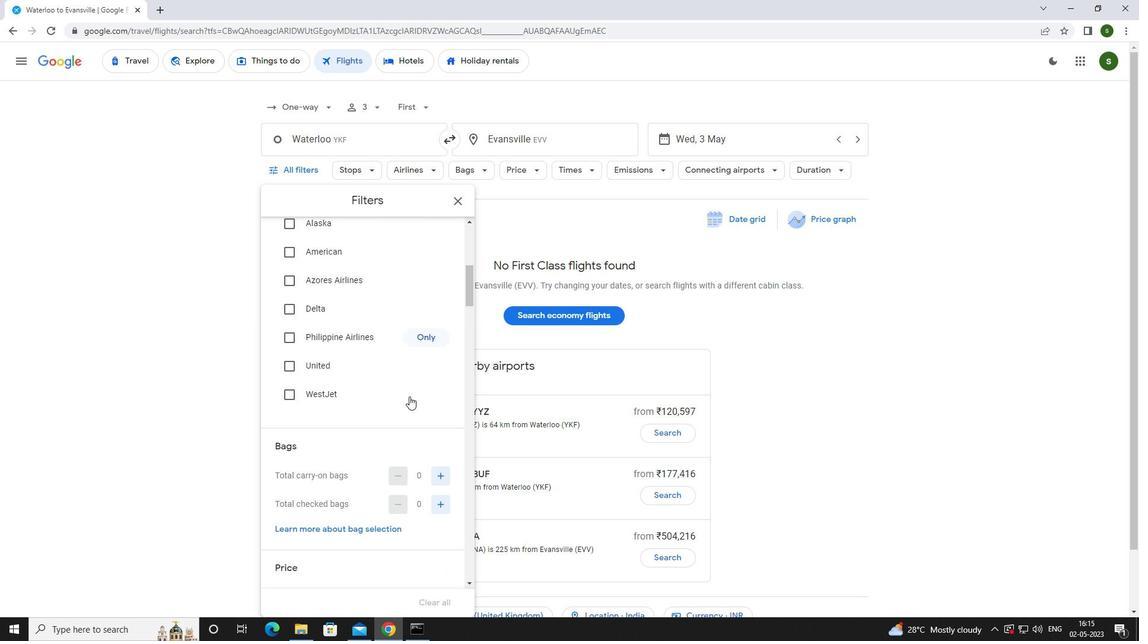 
Action: Mouse moved to (444, 413)
Screenshot: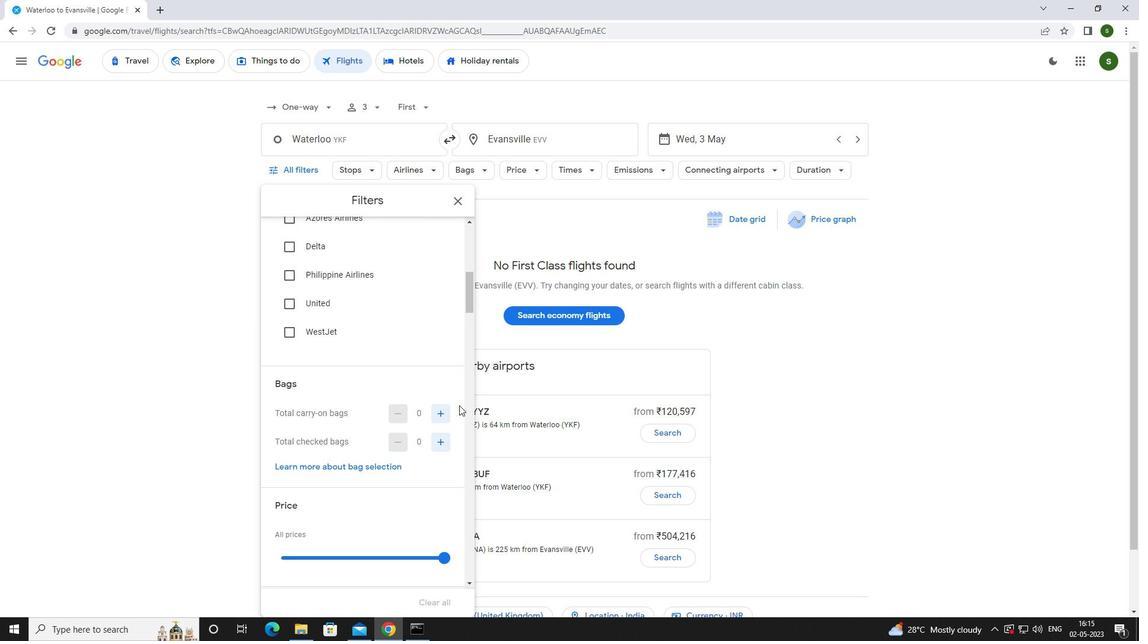 
Action: Mouse pressed left at (444, 413)
Screenshot: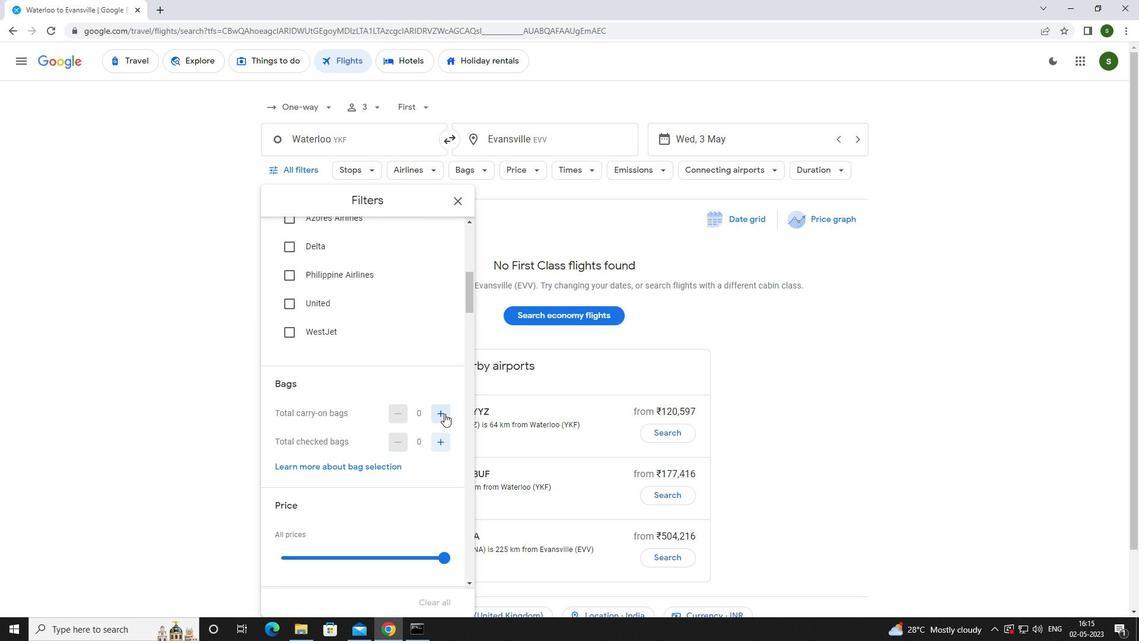 
Action: Mouse scrolled (444, 413) with delta (0, 0)
Screenshot: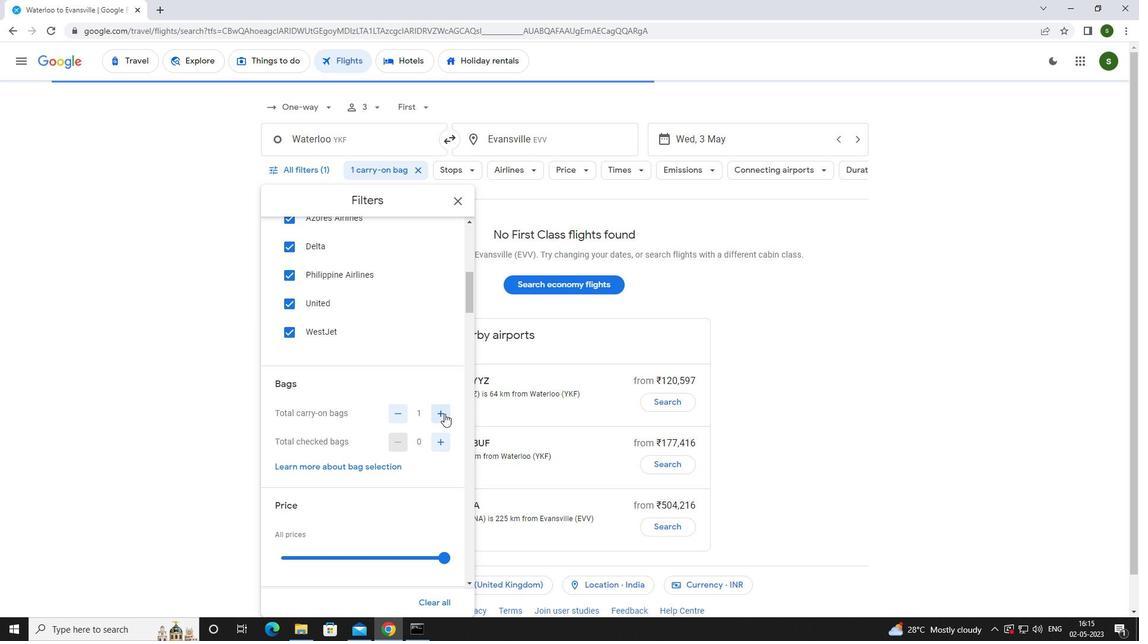 
Action: Mouse scrolled (444, 413) with delta (0, 0)
Screenshot: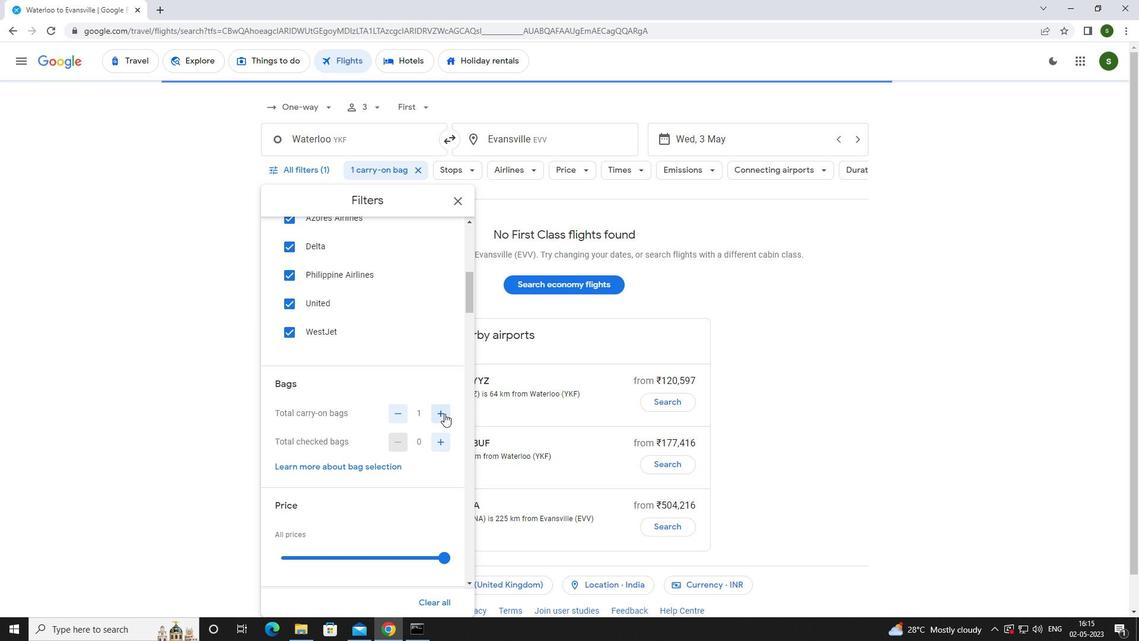 
Action: Mouse moved to (441, 439)
Screenshot: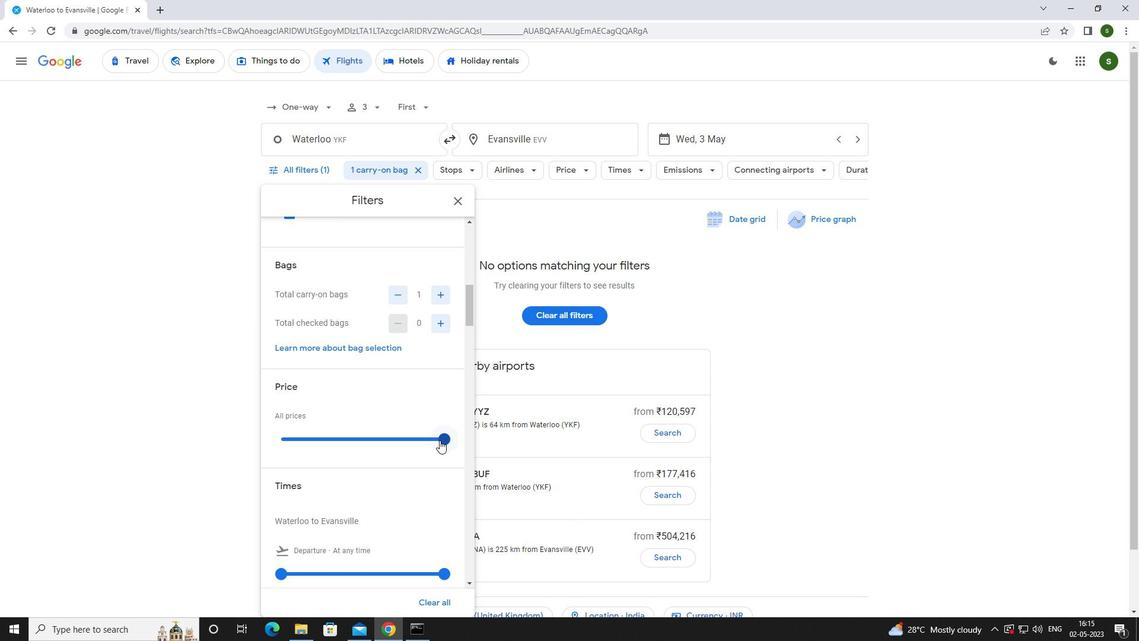 
Action: Mouse pressed left at (441, 439)
Screenshot: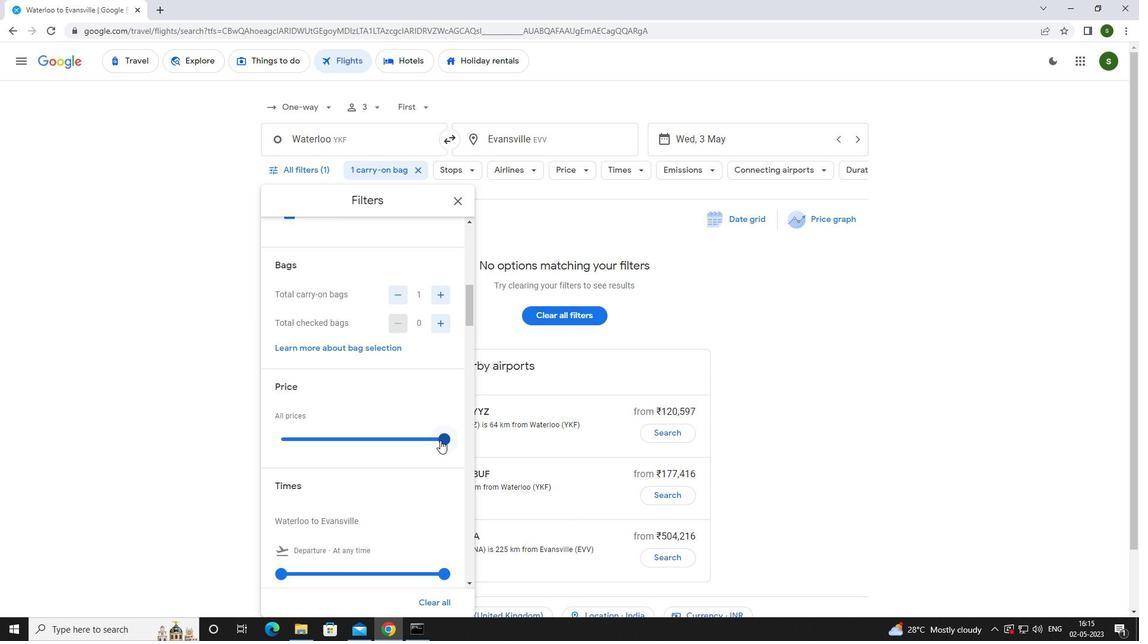 
Action: Mouse moved to (441, 439)
Screenshot: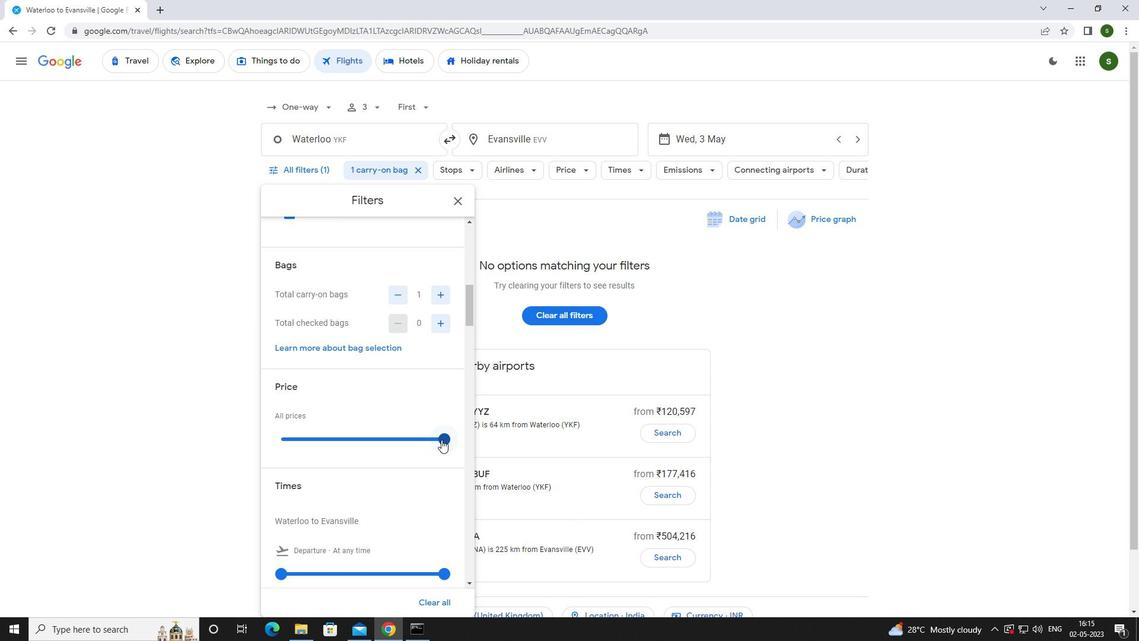 
Action: Mouse scrolled (441, 438) with delta (0, 0)
Screenshot: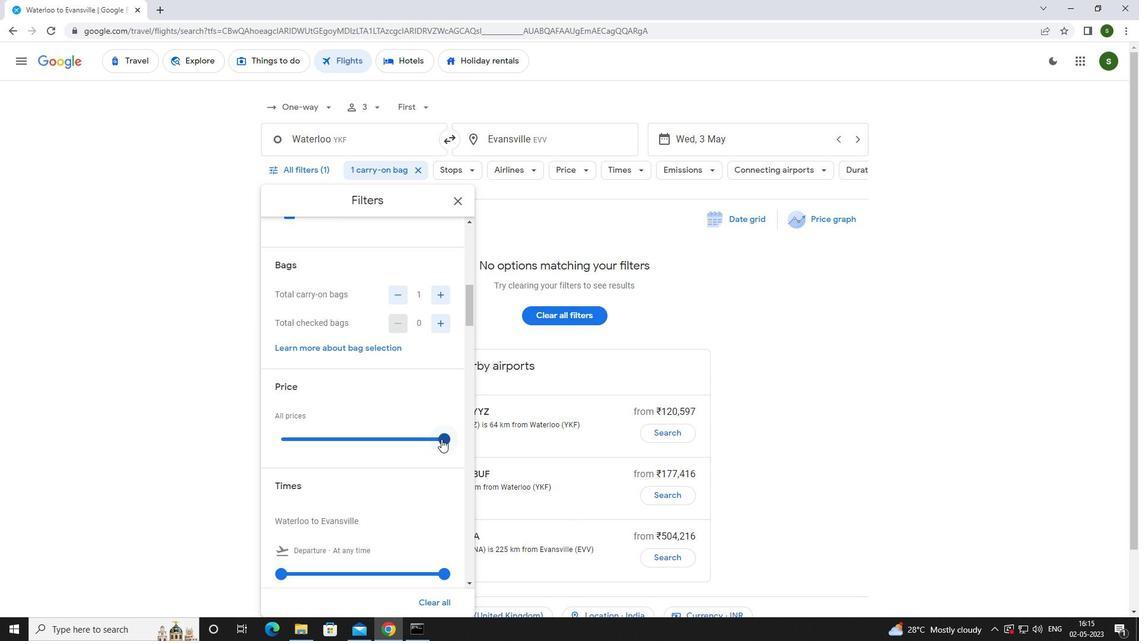 
Action: Mouse moved to (282, 511)
Screenshot: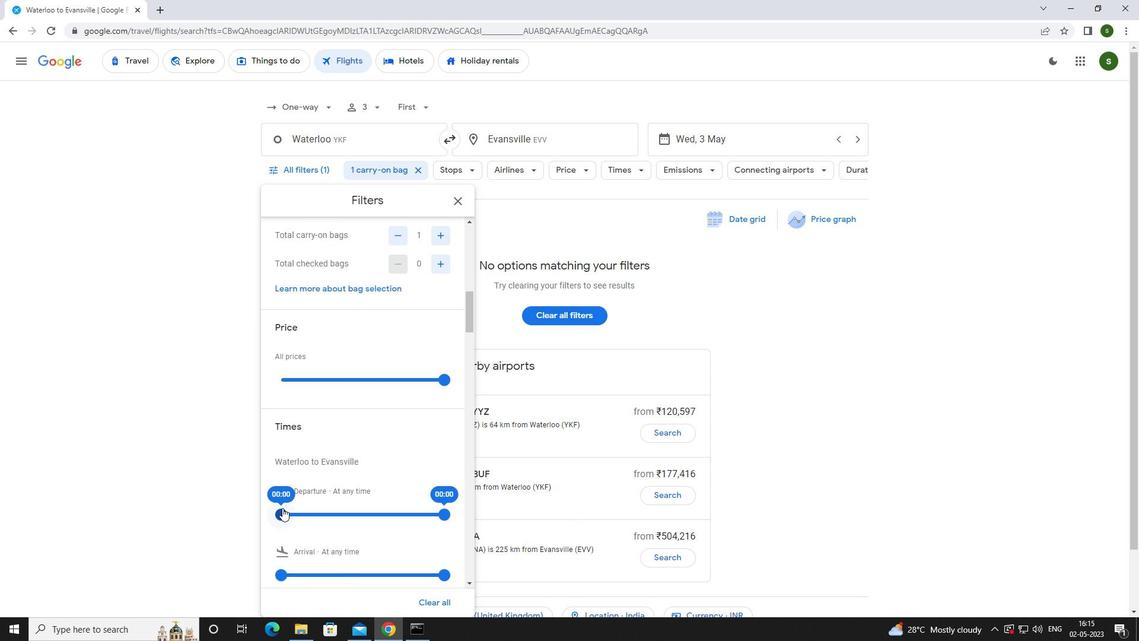 
Action: Mouse pressed left at (282, 511)
Screenshot: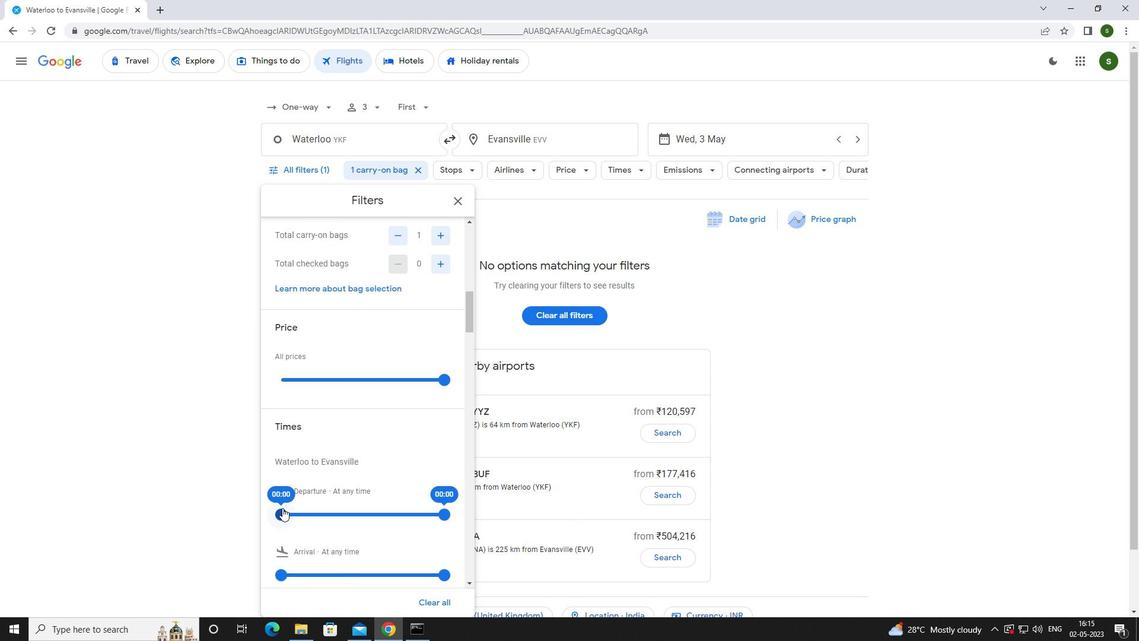 
Action: Mouse moved to (856, 455)
Screenshot: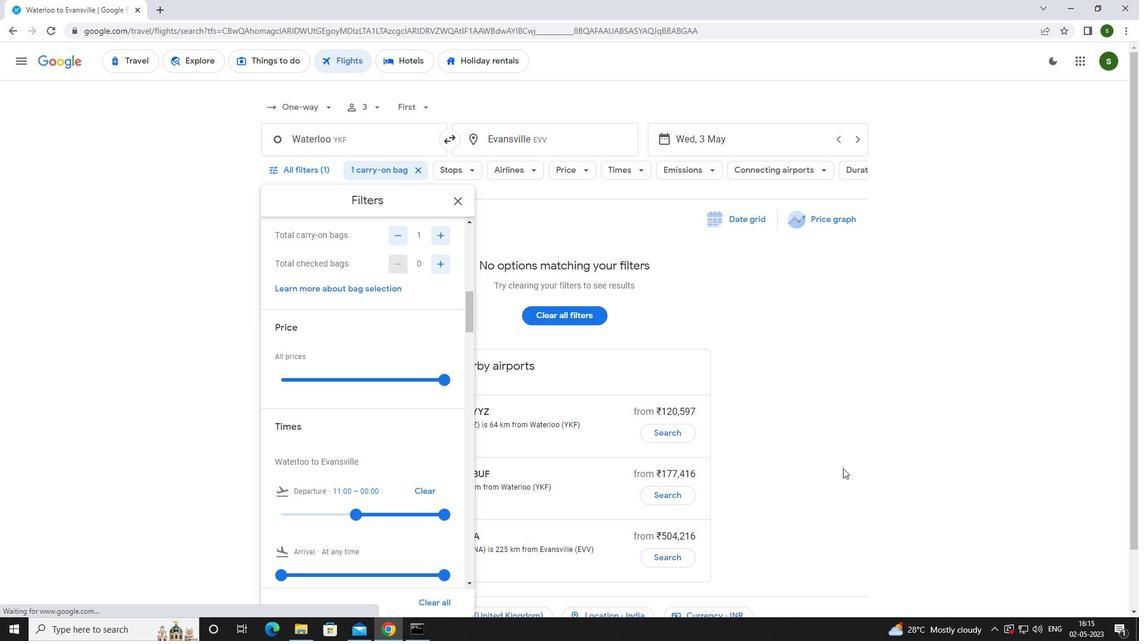 
Action: Mouse pressed left at (856, 455)
Screenshot: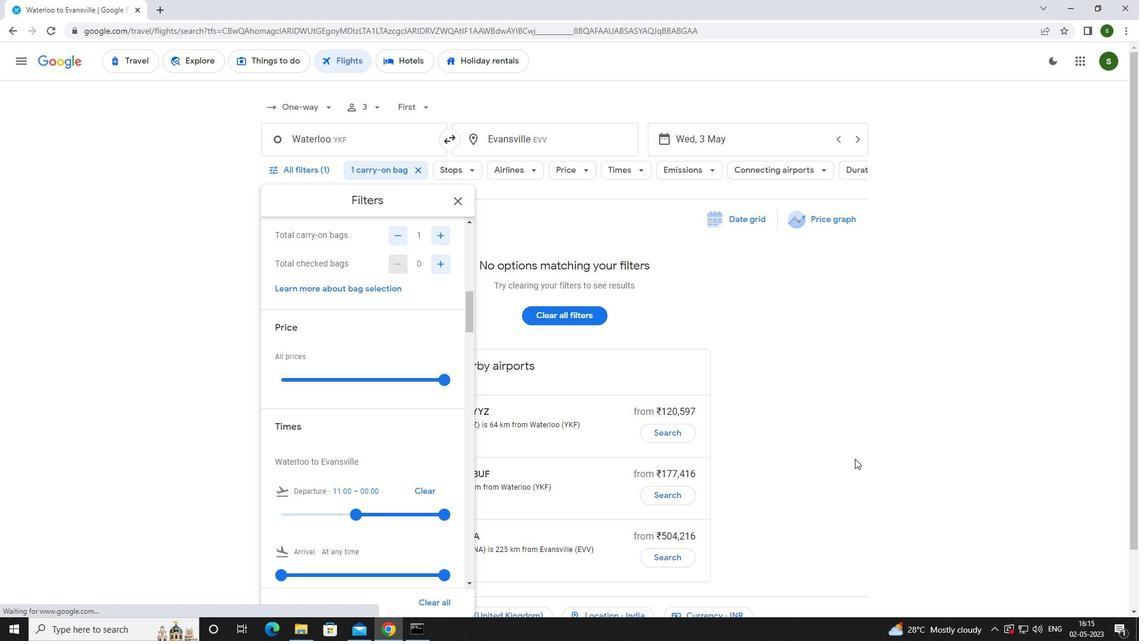 
Action: Mouse moved to (854, 455)
Screenshot: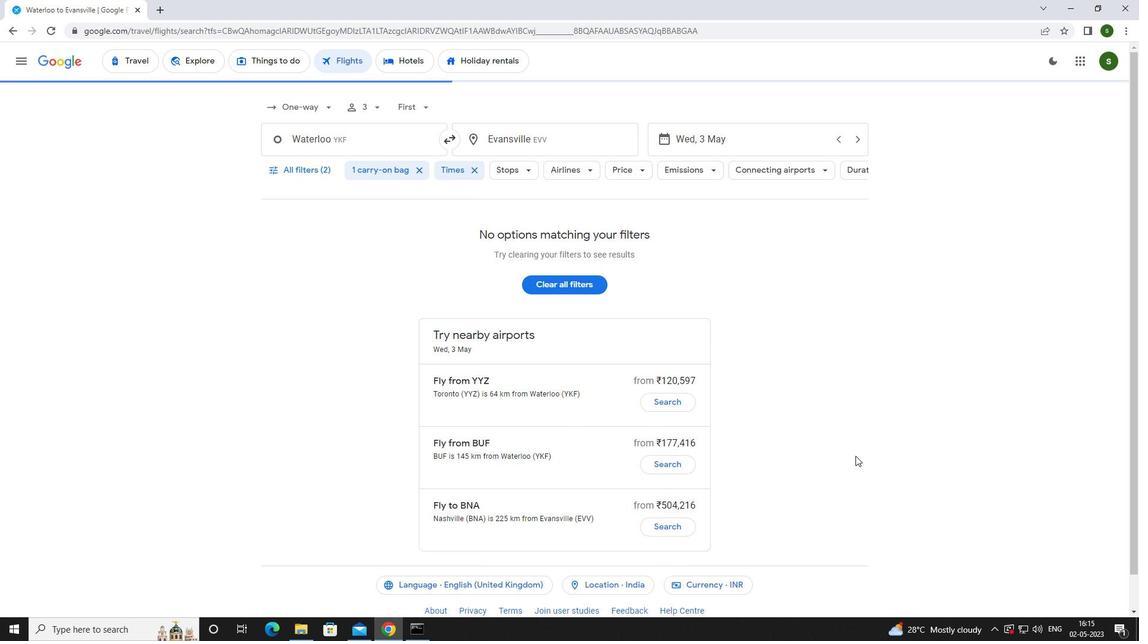 
